 Task: Add a signature Christina Ramirez containing Best wishes for the new year, Christina Ramirez to email address softage.10@softage.net and add a label Flyers
Action: Mouse moved to (96, 114)
Screenshot: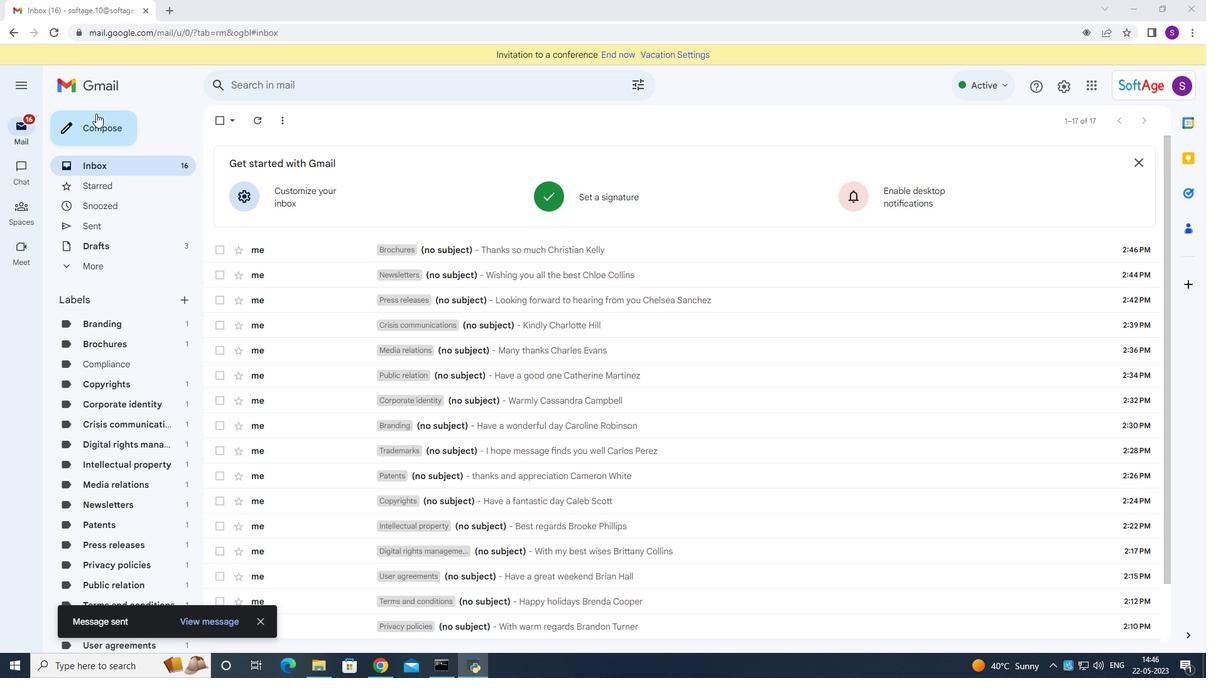 
Action: Mouse pressed left at (96, 114)
Screenshot: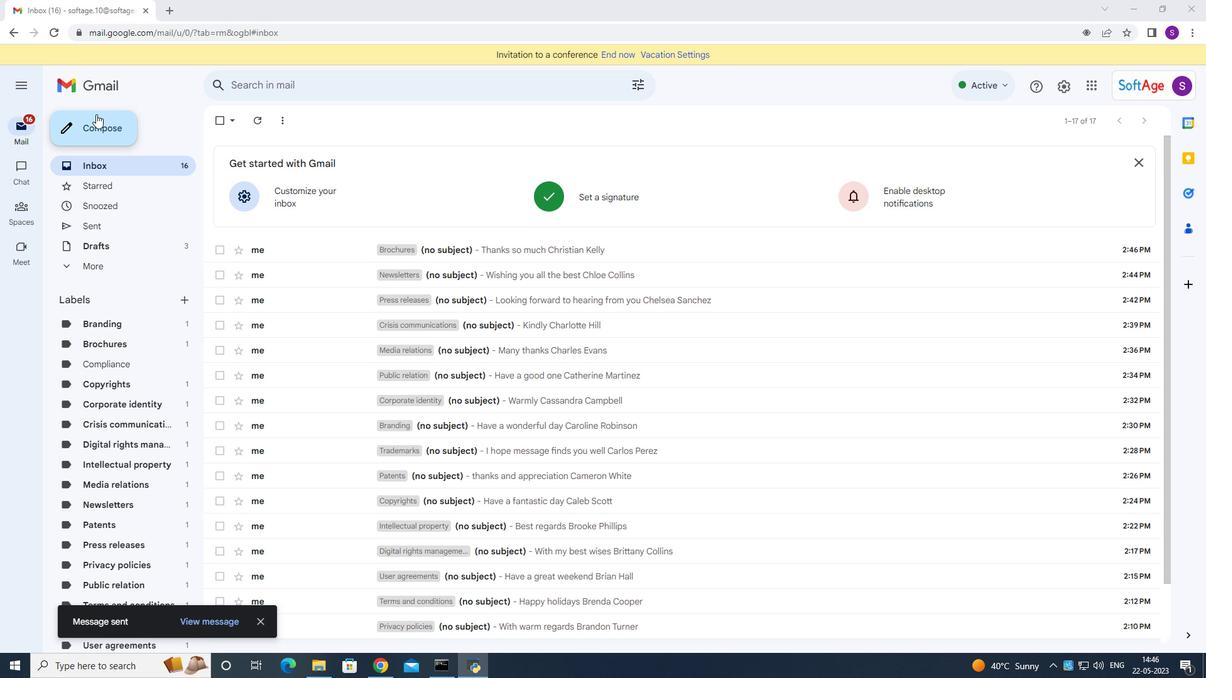 
Action: Mouse moved to (1013, 631)
Screenshot: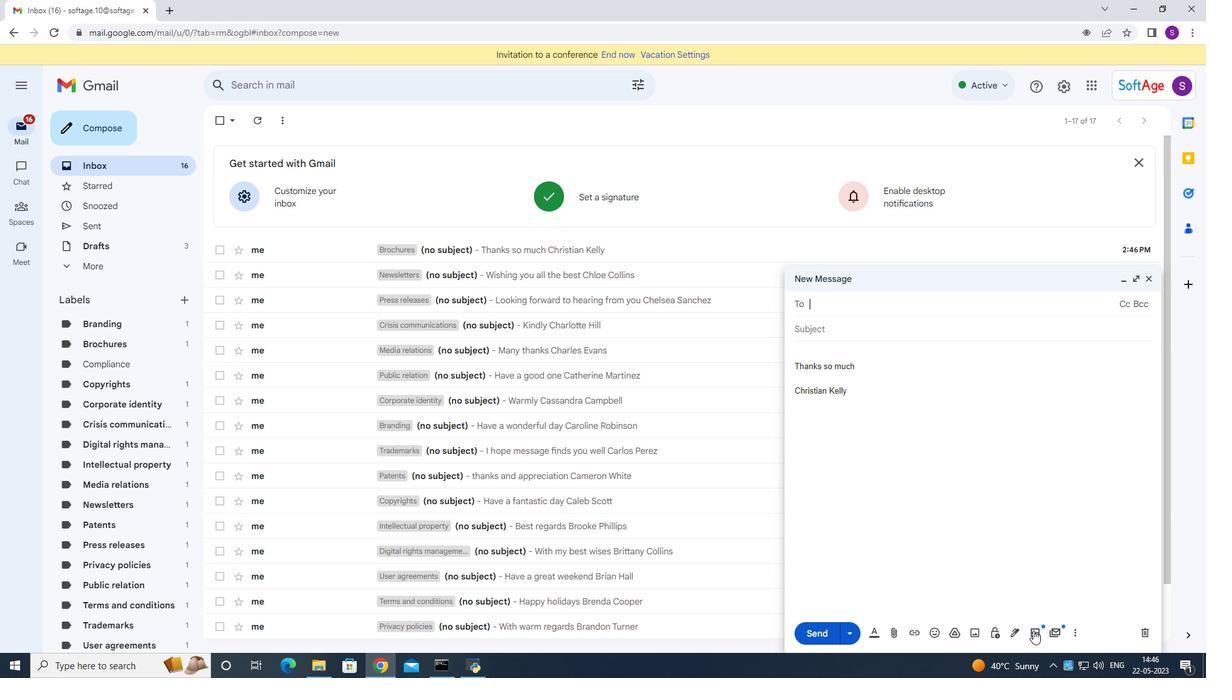 
Action: Mouse pressed left at (1013, 631)
Screenshot: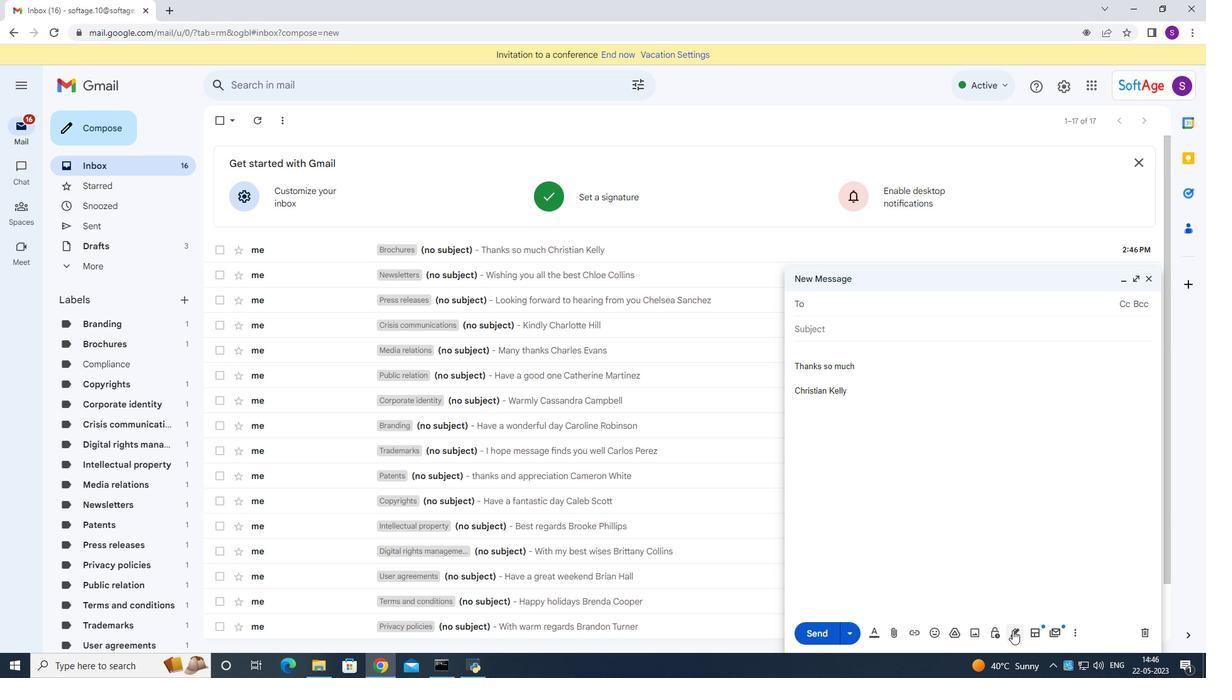 
Action: Mouse moved to (1041, 569)
Screenshot: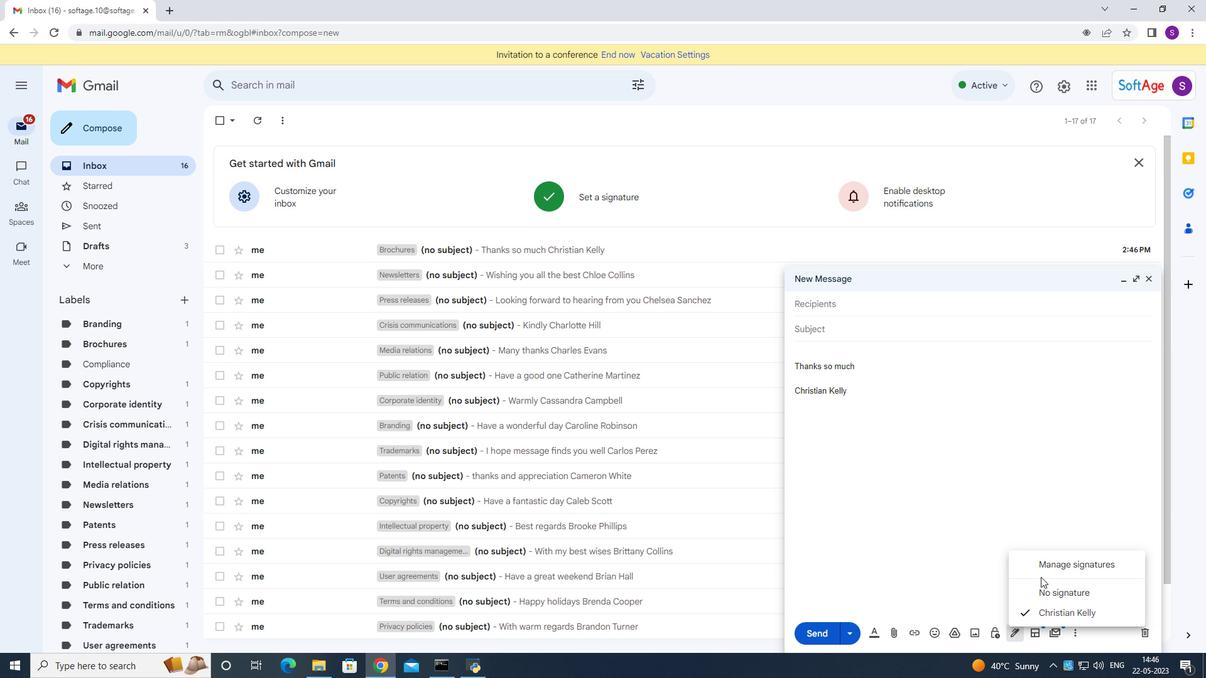 
Action: Mouse pressed left at (1041, 569)
Screenshot: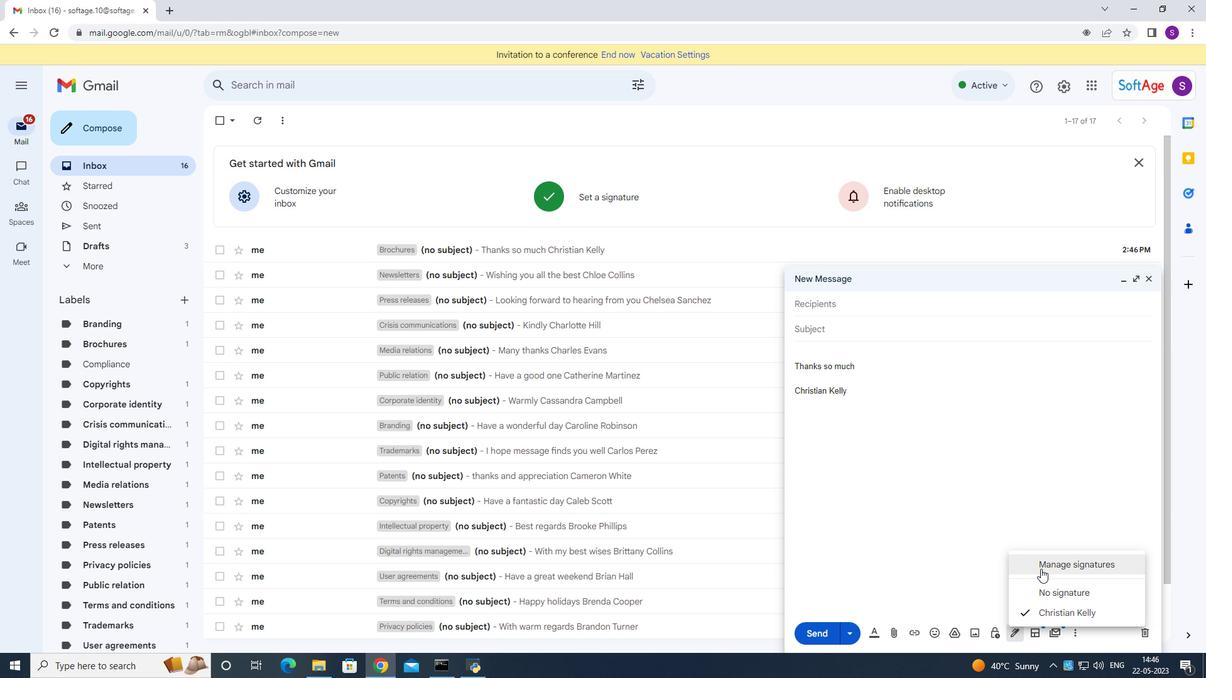 
Action: Mouse moved to (574, 388)
Screenshot: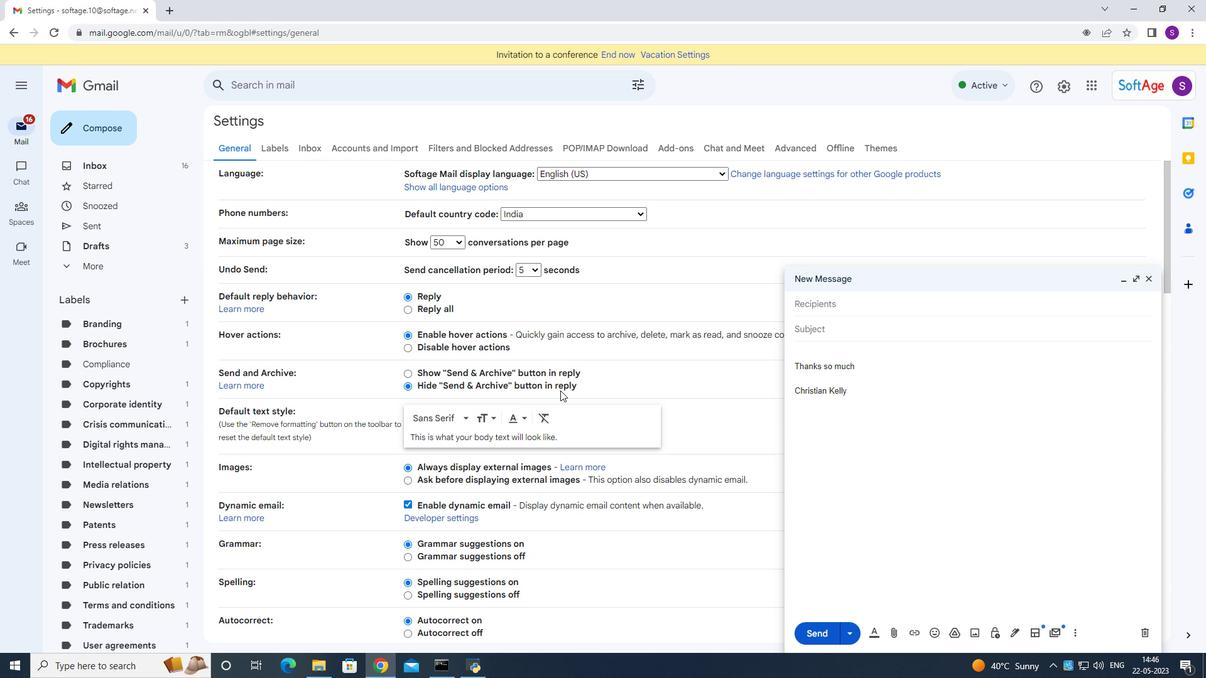 
Action: Mouse scrolled (574, 387) with delta (0, 0)
Screenshot: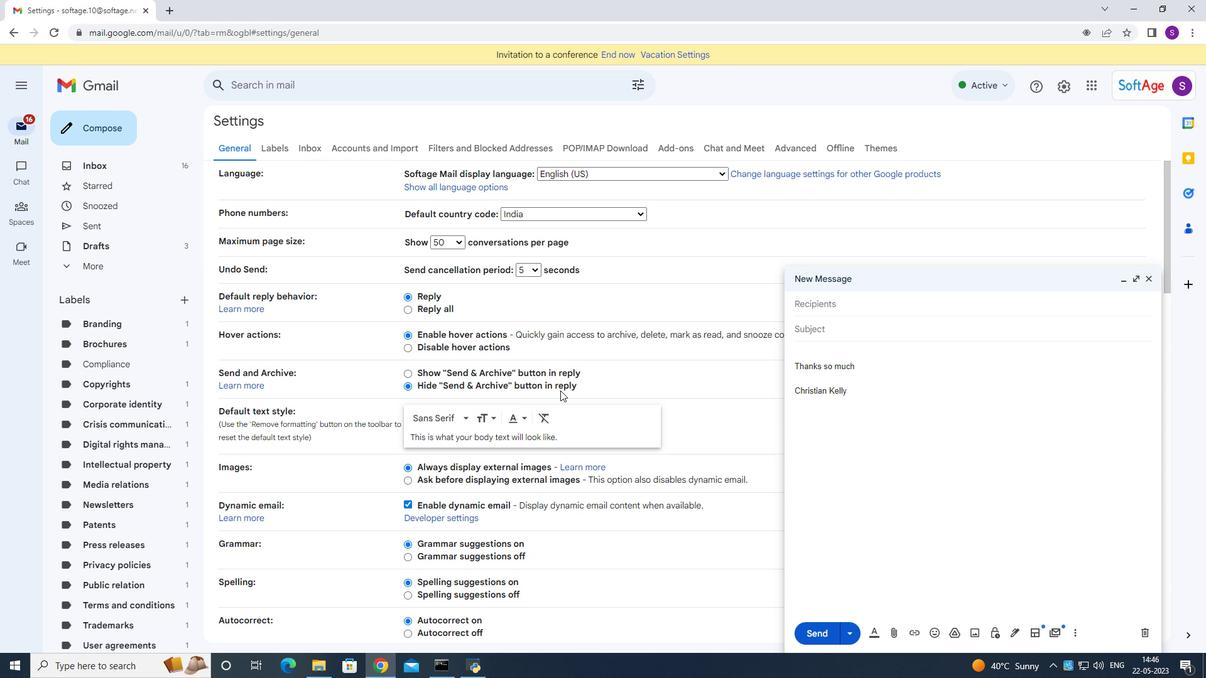 
Action: Mouse scrolled (574, 387) with delta (0, 0)
Screenshot: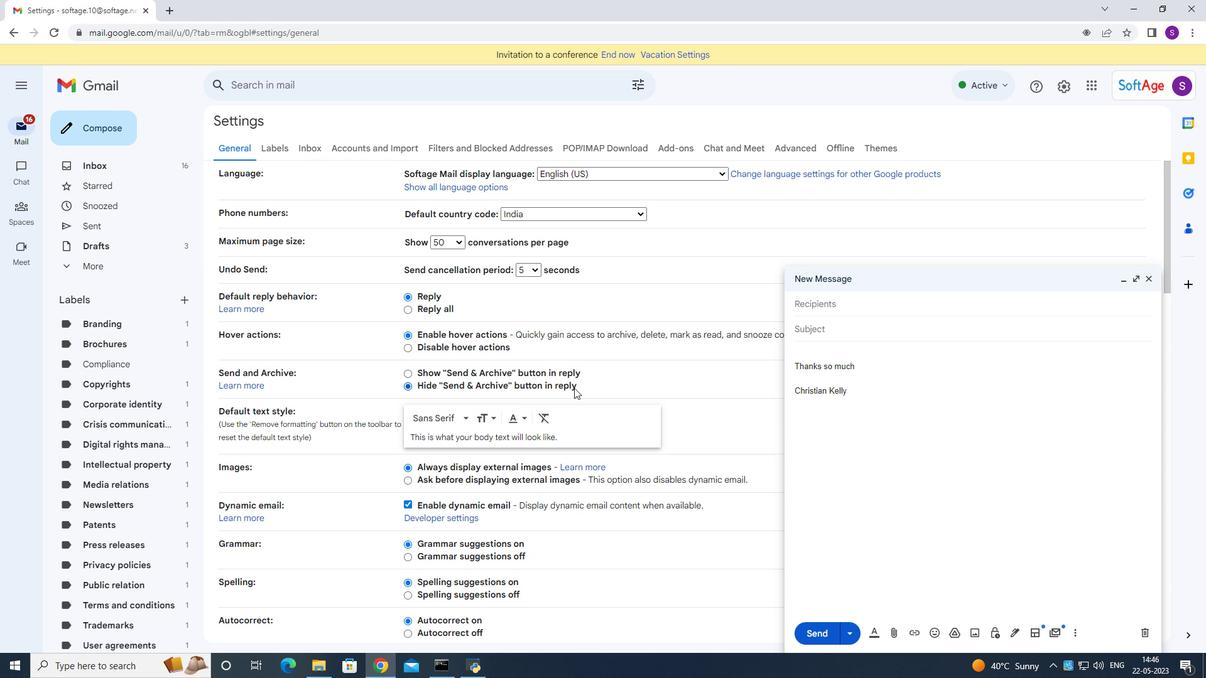 
Action: Mouse moved to (574, 388)
Screenshot: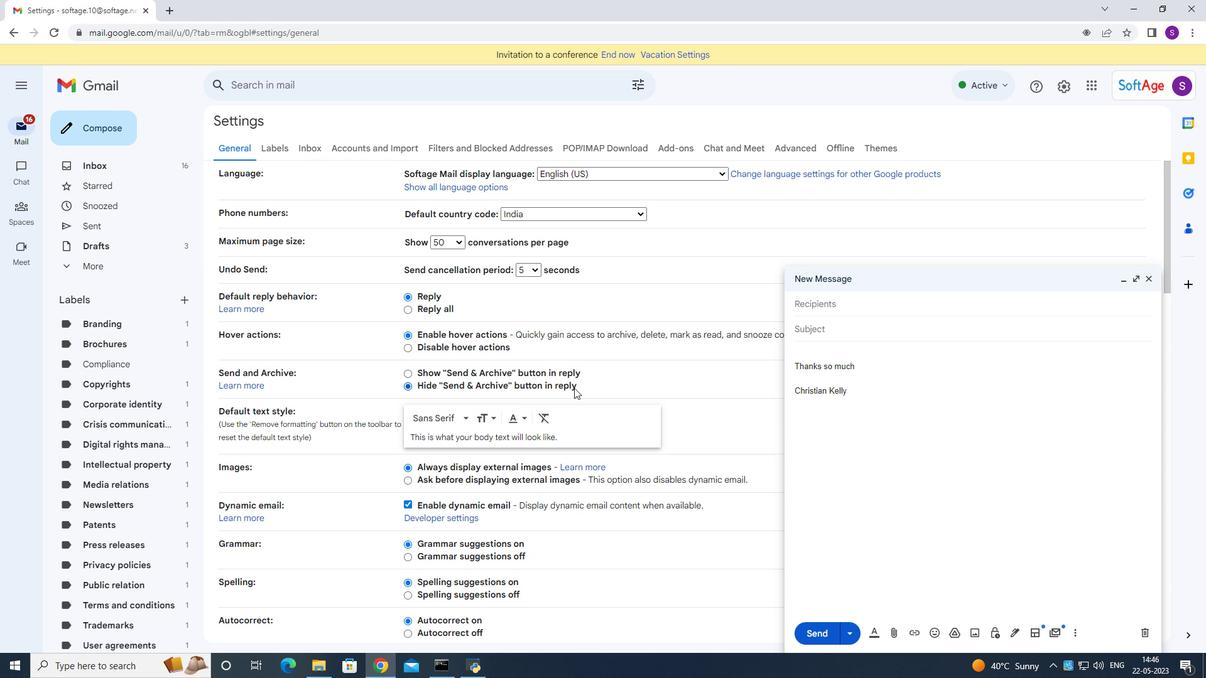 
Action: Mouse scrolled (574, 387) with delta (0, 0)
Screenshot: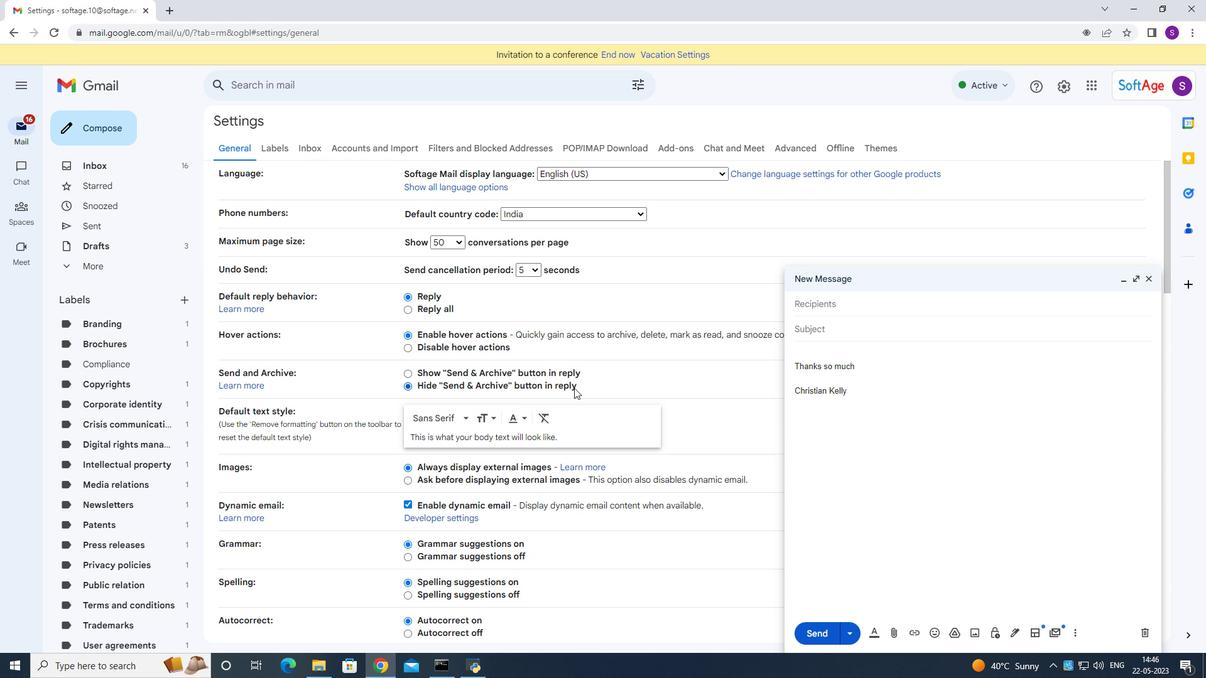 
Action: Mouse moved to (574, 388)
Screenshot: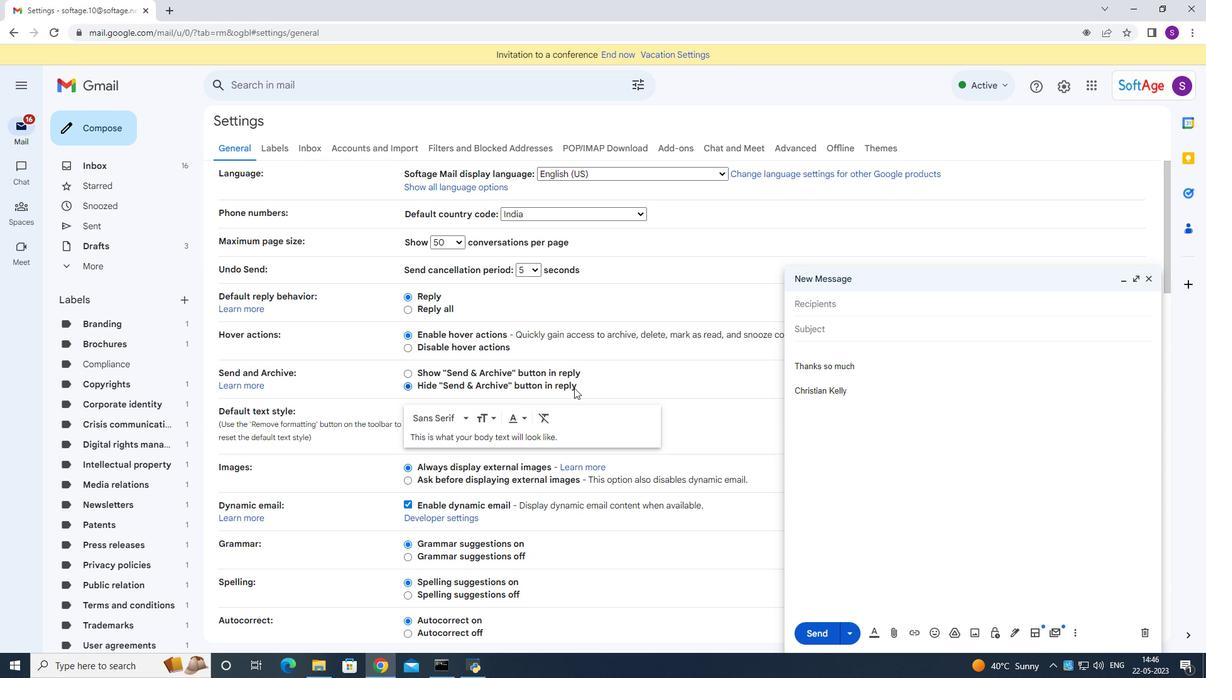 
Action: Mouse scrolled (574, 387) with delta (0, 0)
Screenshot: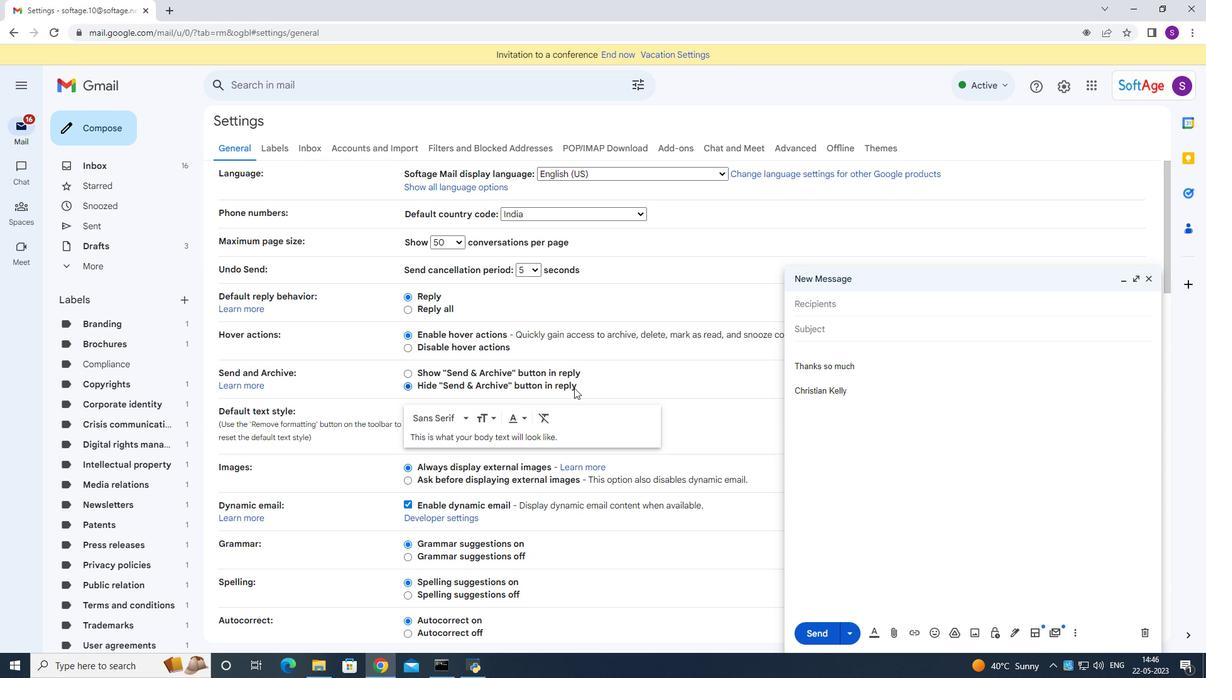 
Action: Mouse scrolled (574, 387) with delta (0, 0)
Screenshot: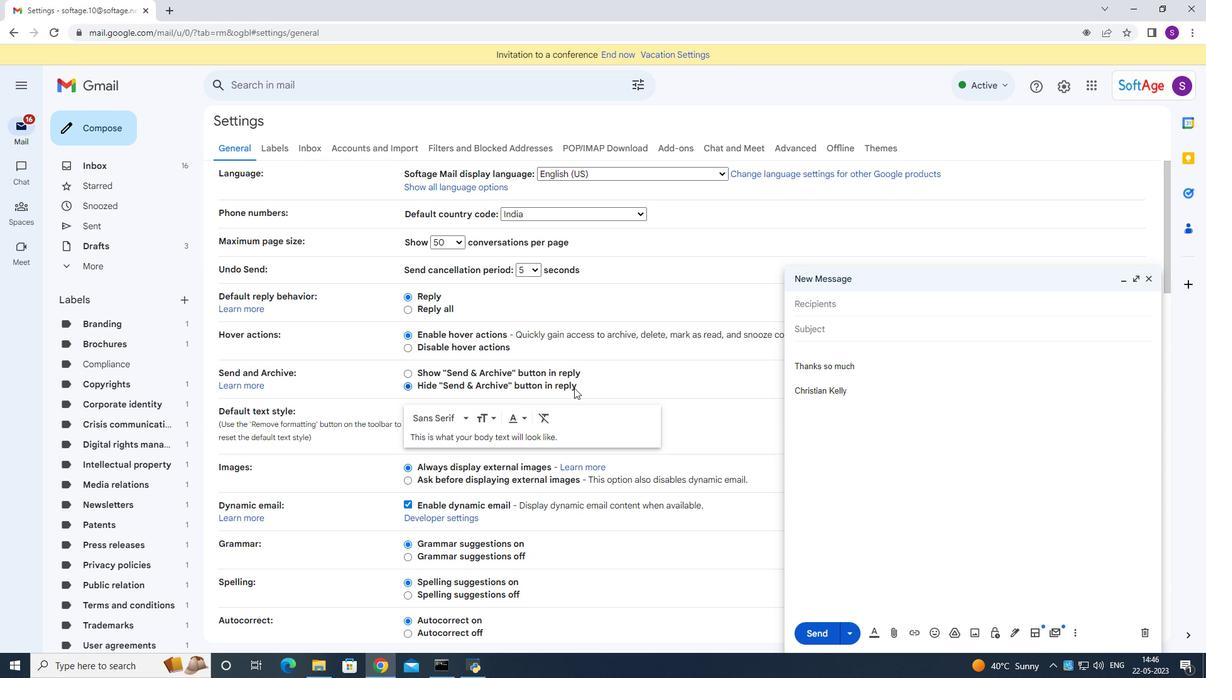 
Action: Mouse scrolled (574, 387) with delta (0, 0)
Screenshot: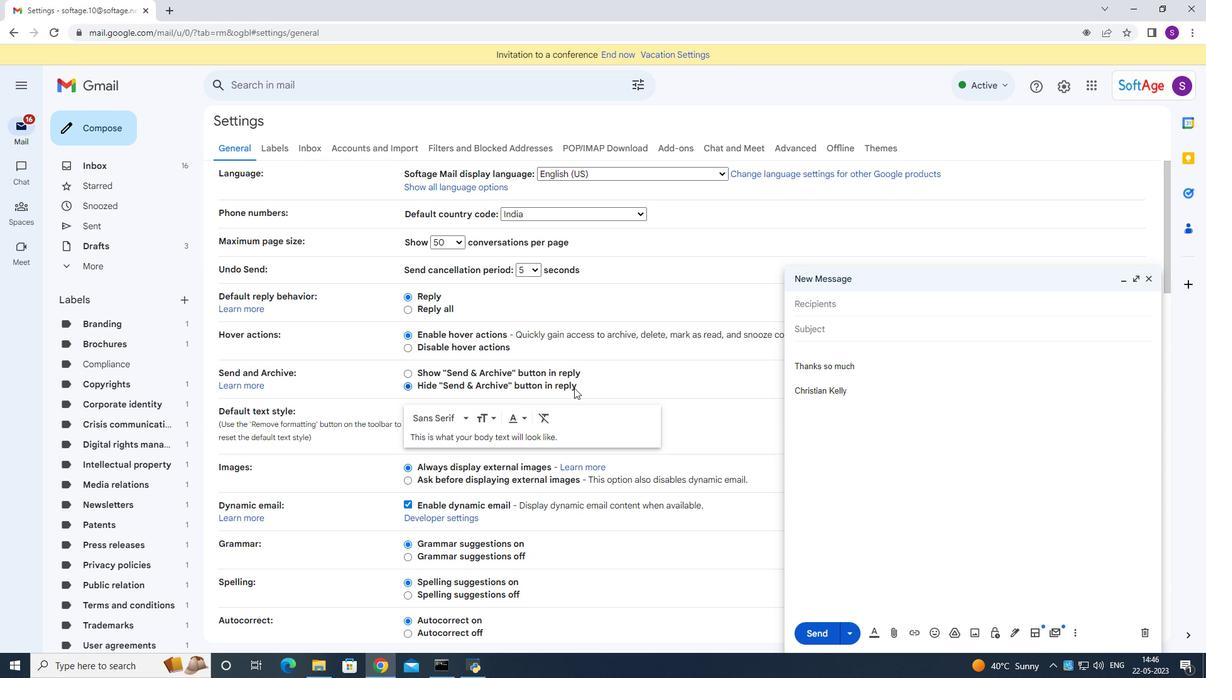 
Action: Mouse scrolled (574, 387) with delta (0, 0)
Screenshot: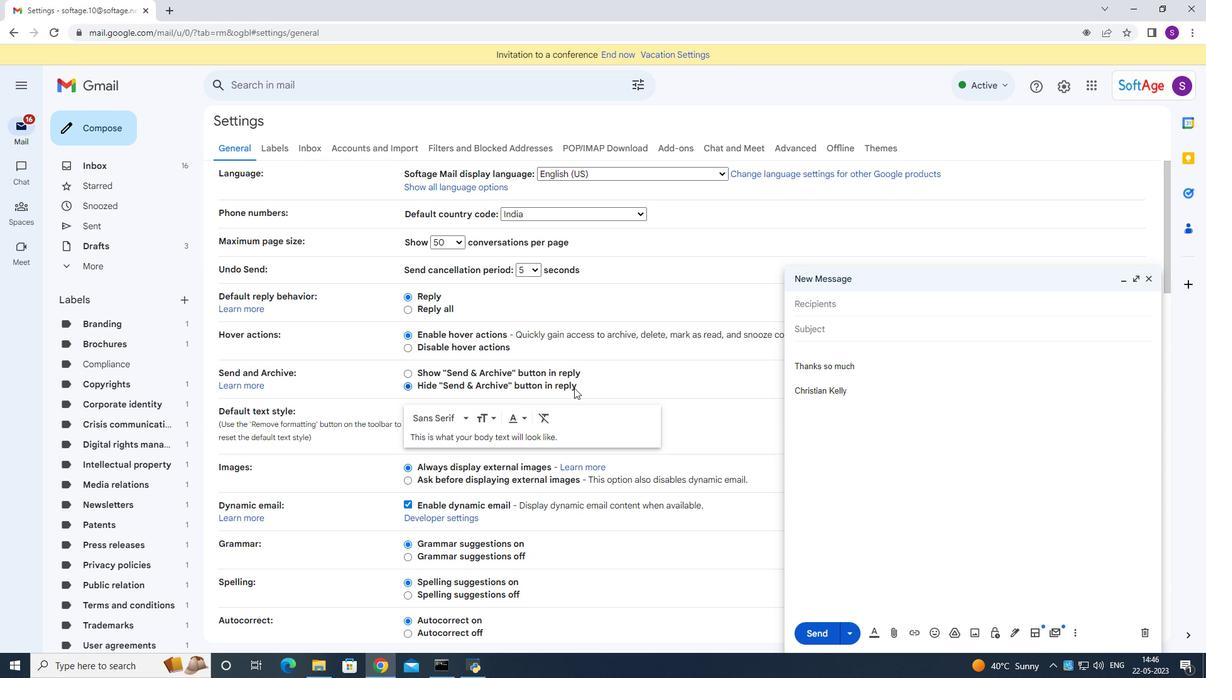 
Action: Mouse moved to (575, 393)
Screenshot: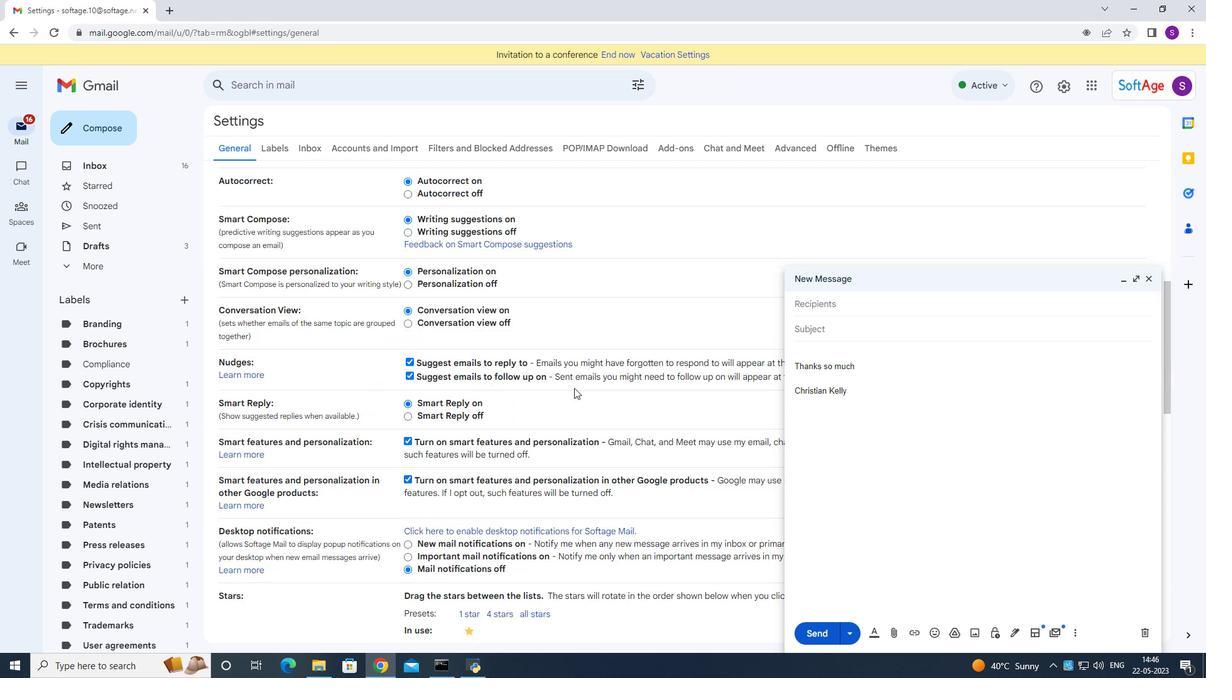 
Action: Mouse scrolled (575, 392) with delta (0, 0)
Screenshot: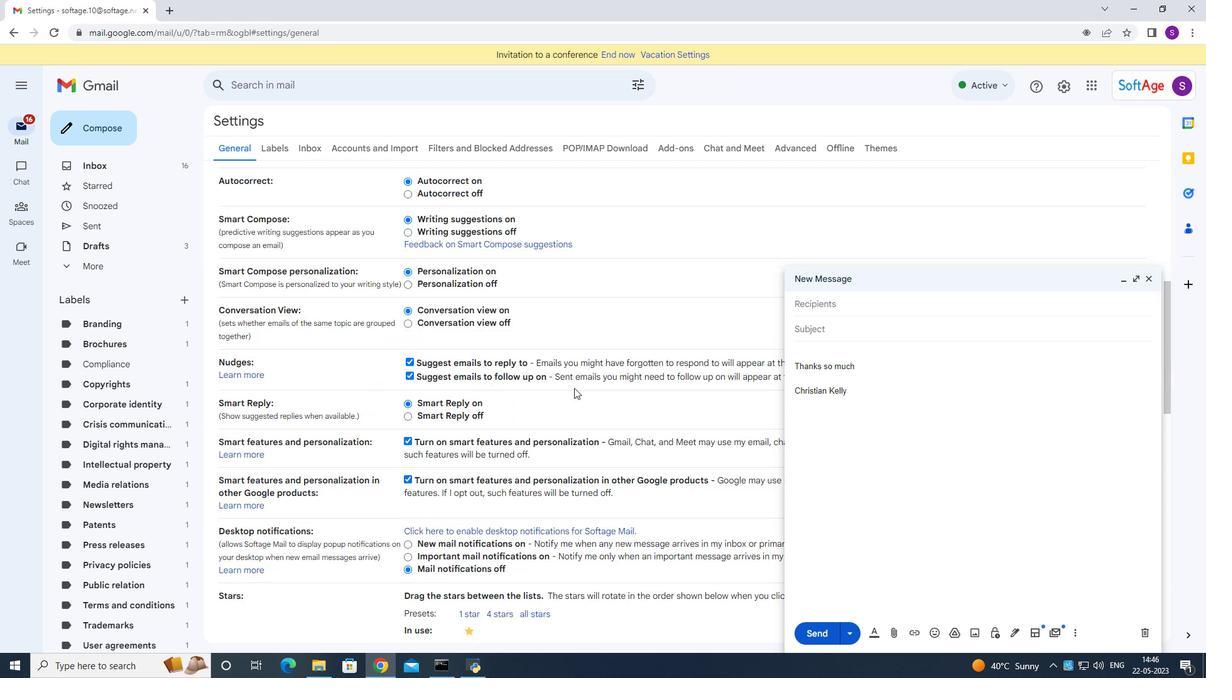 
Action: Mouse moved to (575, 395)
Screenshot: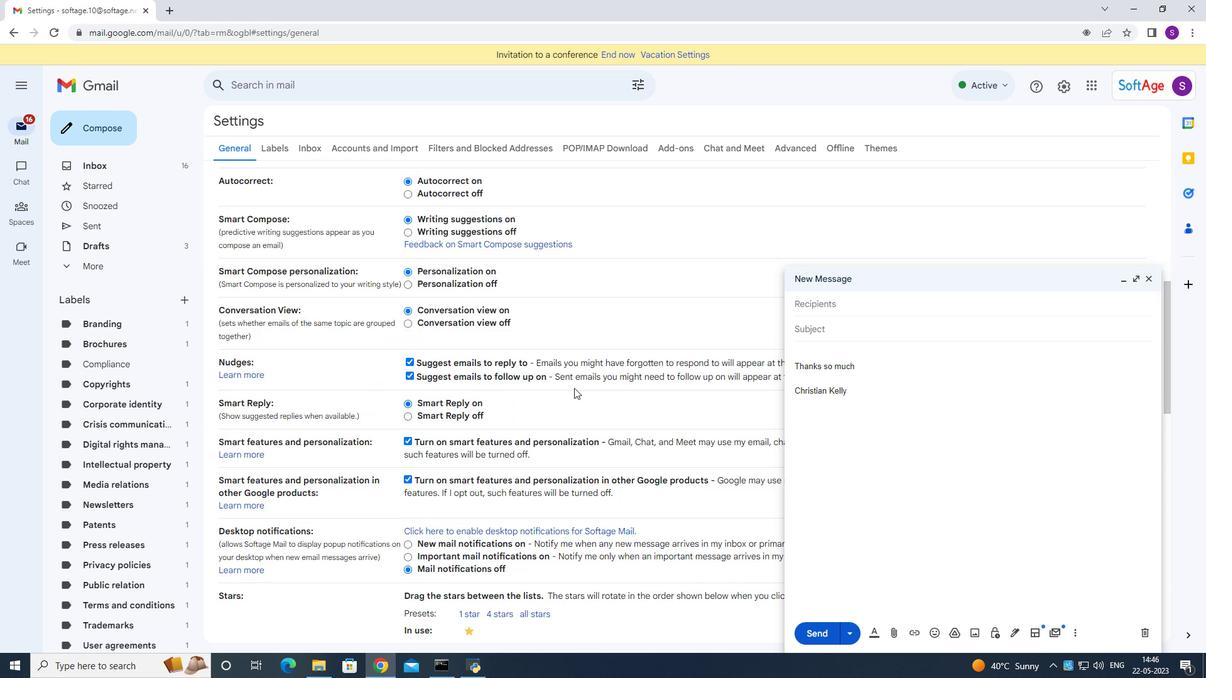 
Action: Mouse scrolled (575, 394) with delta (0, 0)
Screenshot: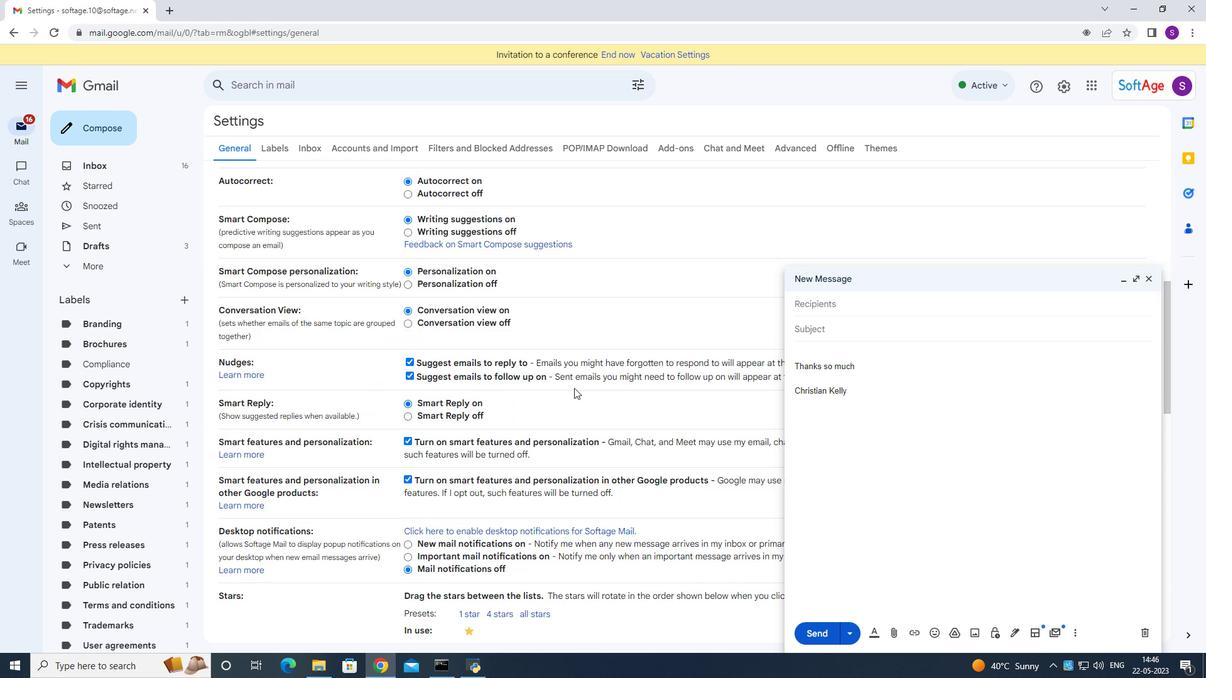 
Action: Mouse scrolled (575, 394) with delta (0, 0)
Screenshot: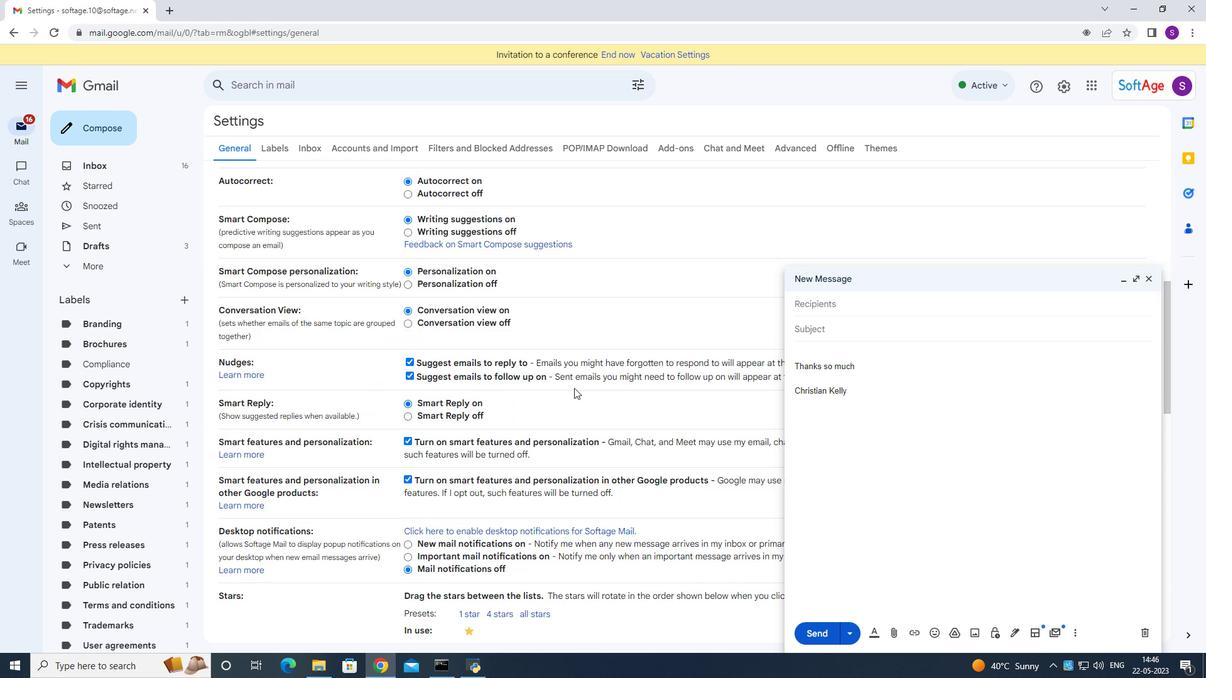 
Action: Mouse scrolled (575, 394) with delta (0, 0)
Screenshot: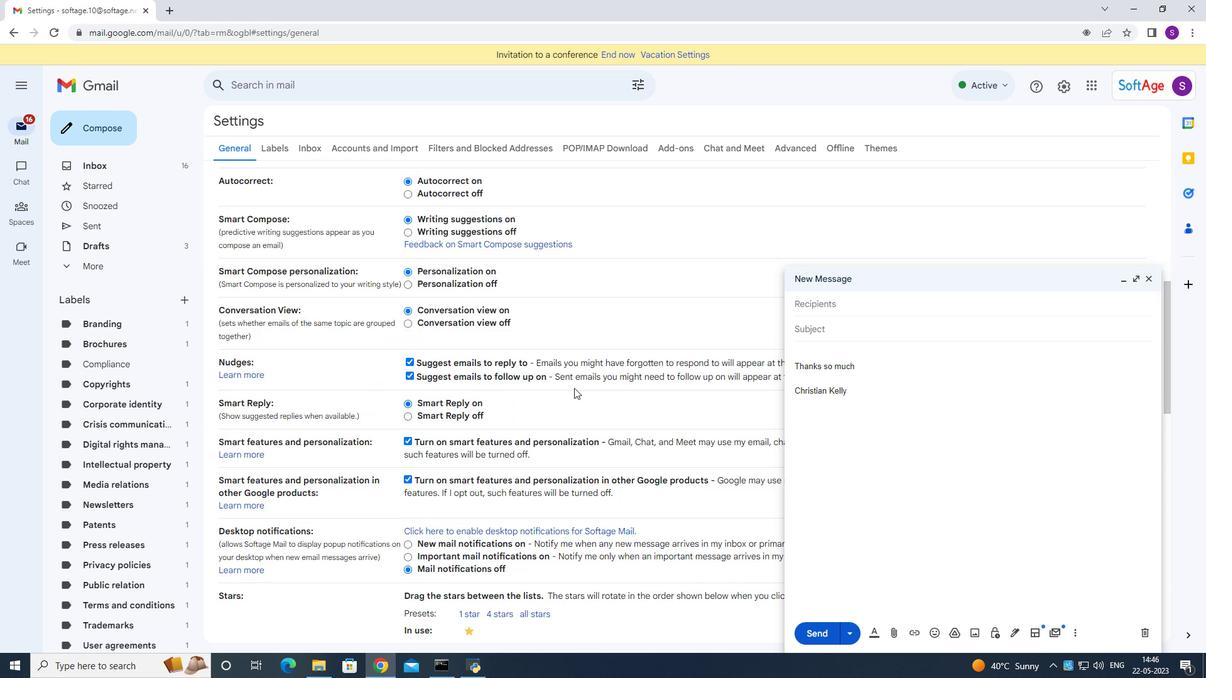
Action: Mouse scrolled (575, 394) with delta (0, 0)
Screenshot: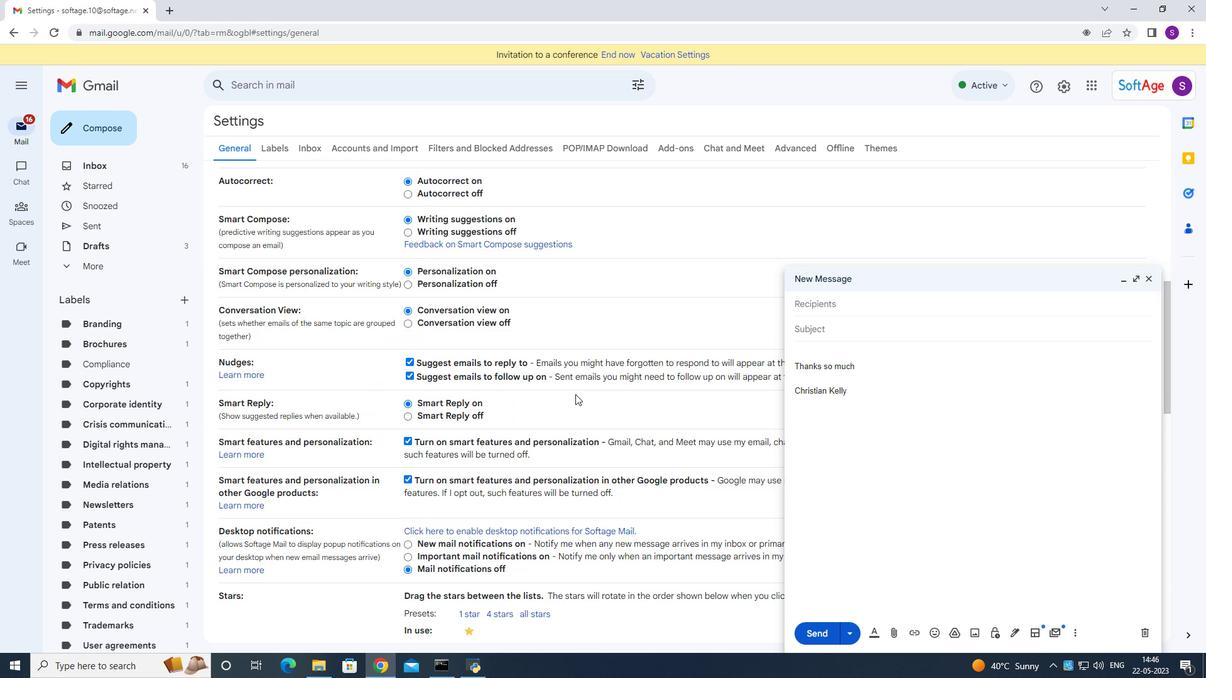 
Action: Mouse moved to (576, 399)
Screenshot: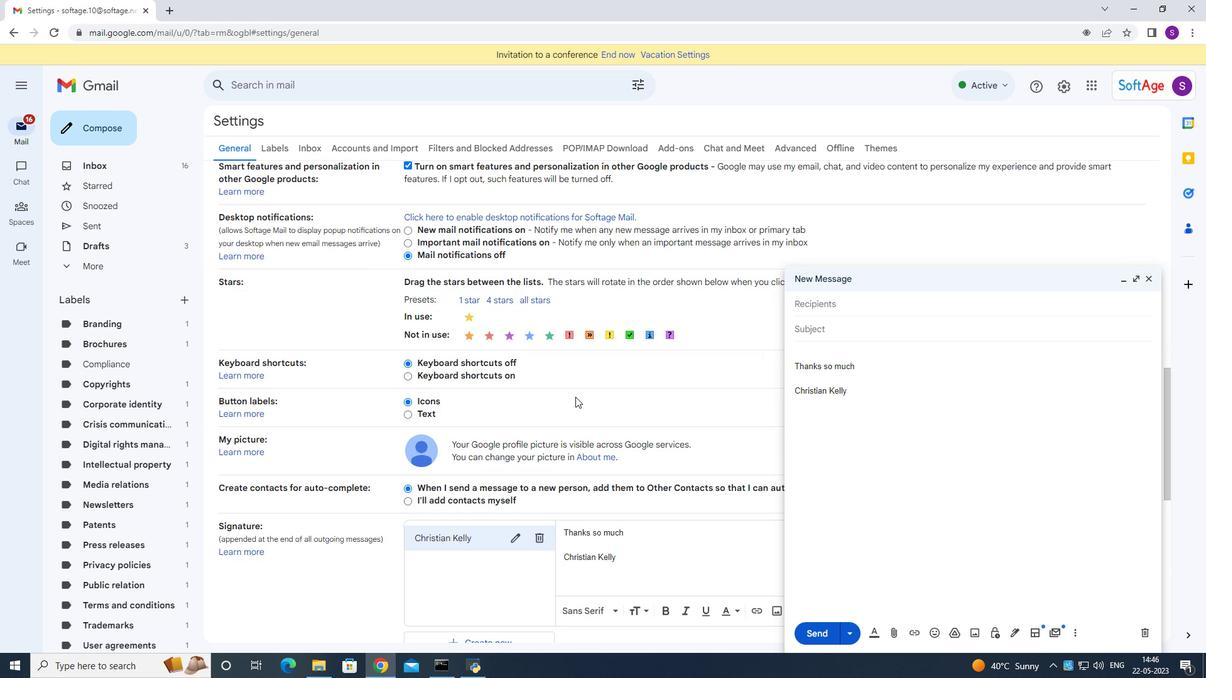
Action: Mouse scrolled (576, 398) with delta (0, 0)
Screenshot: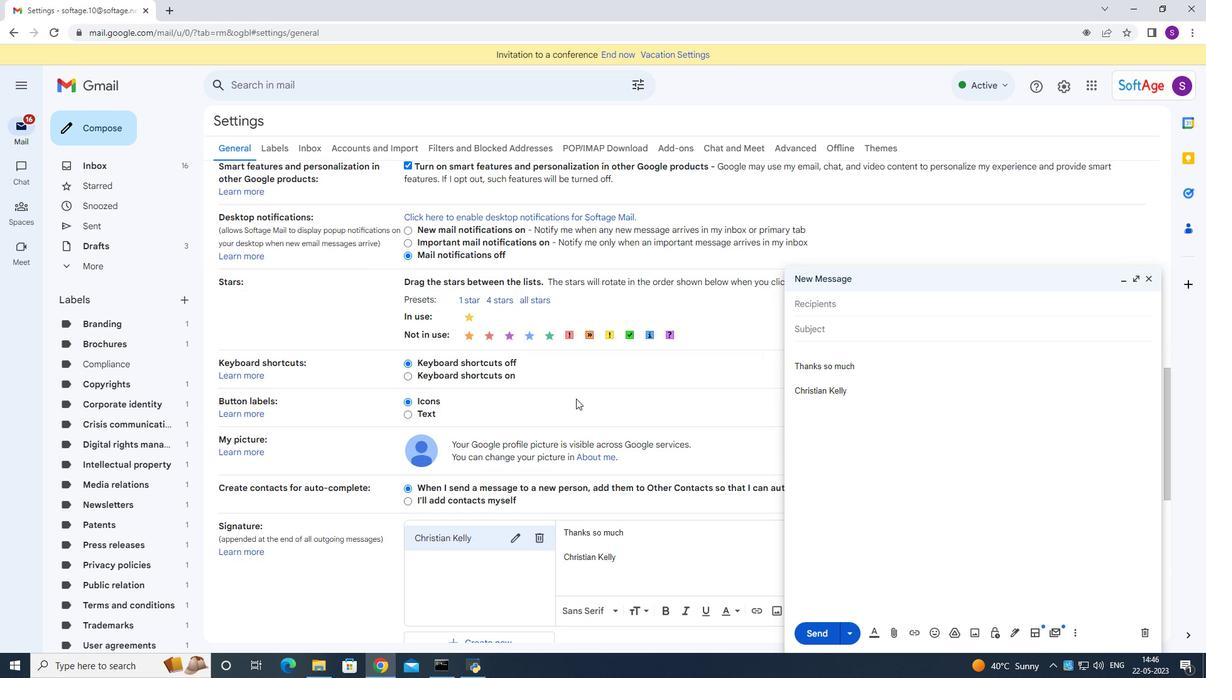 
Action: Mouse scrolled (576, 398) with delta (0, 0)
Screenshot: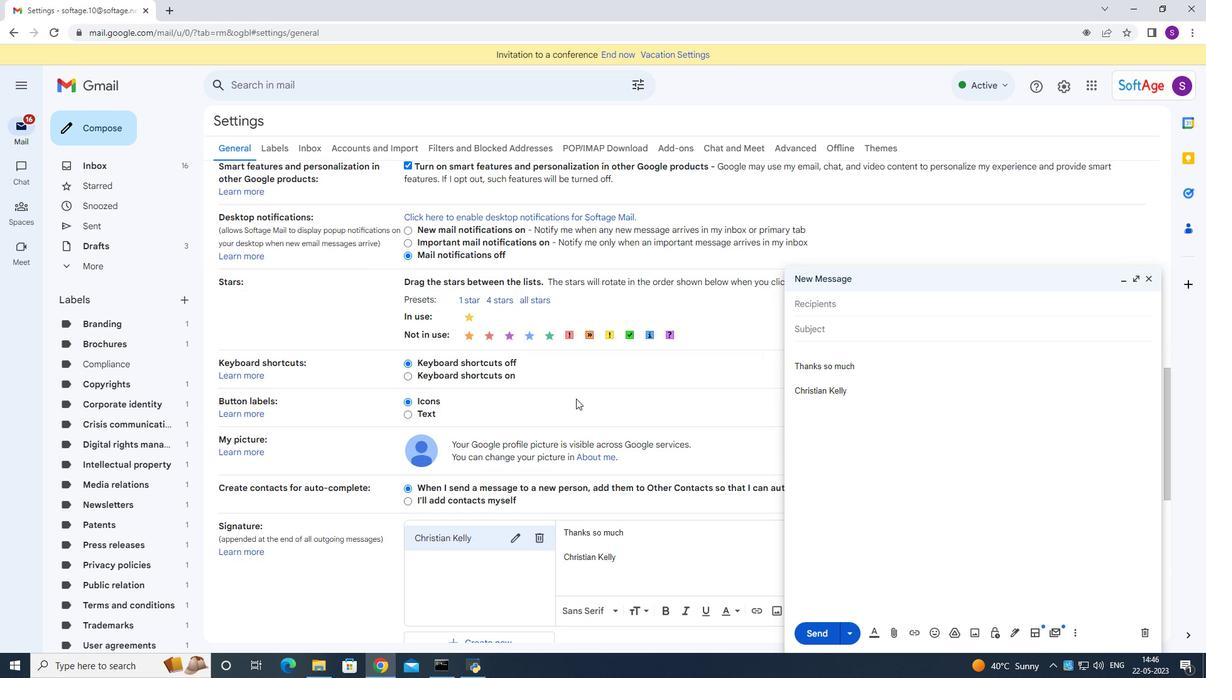 
Action: Mouse scrolled (576, 398) with delta (0, 0)
Screenshot: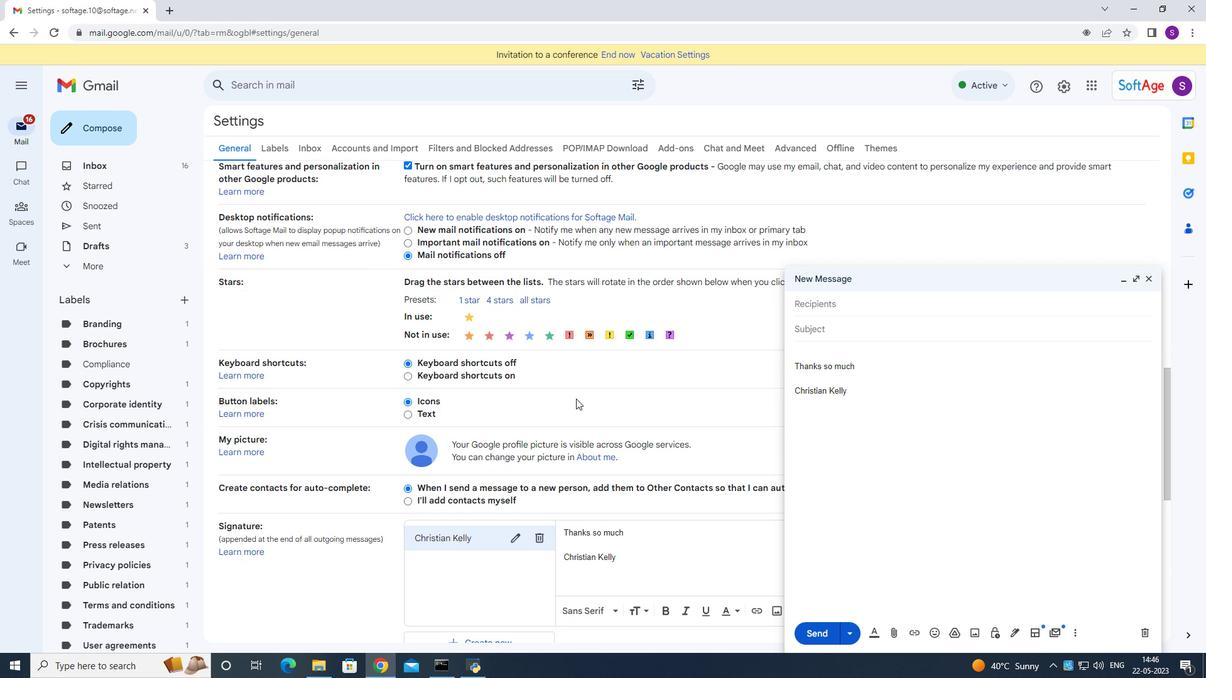 
Action: Mouse moved to (517, 348)
Screenshot: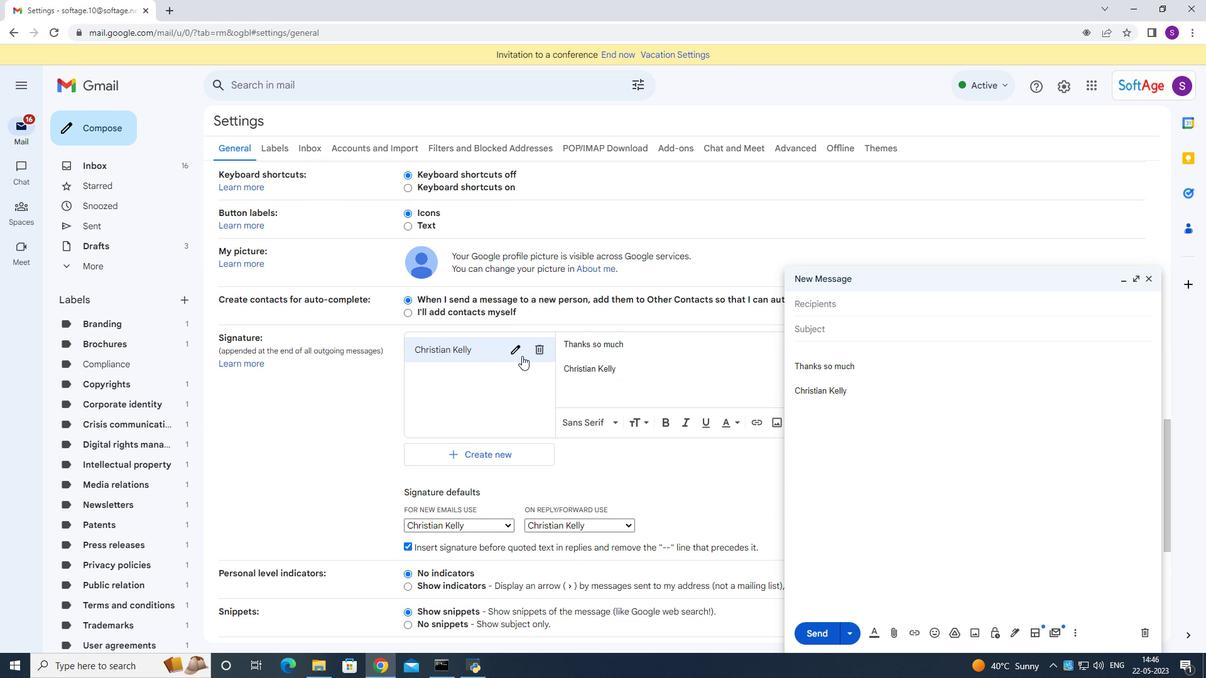 
Action: Mouse pressed left at (517, 348)
Screenshot: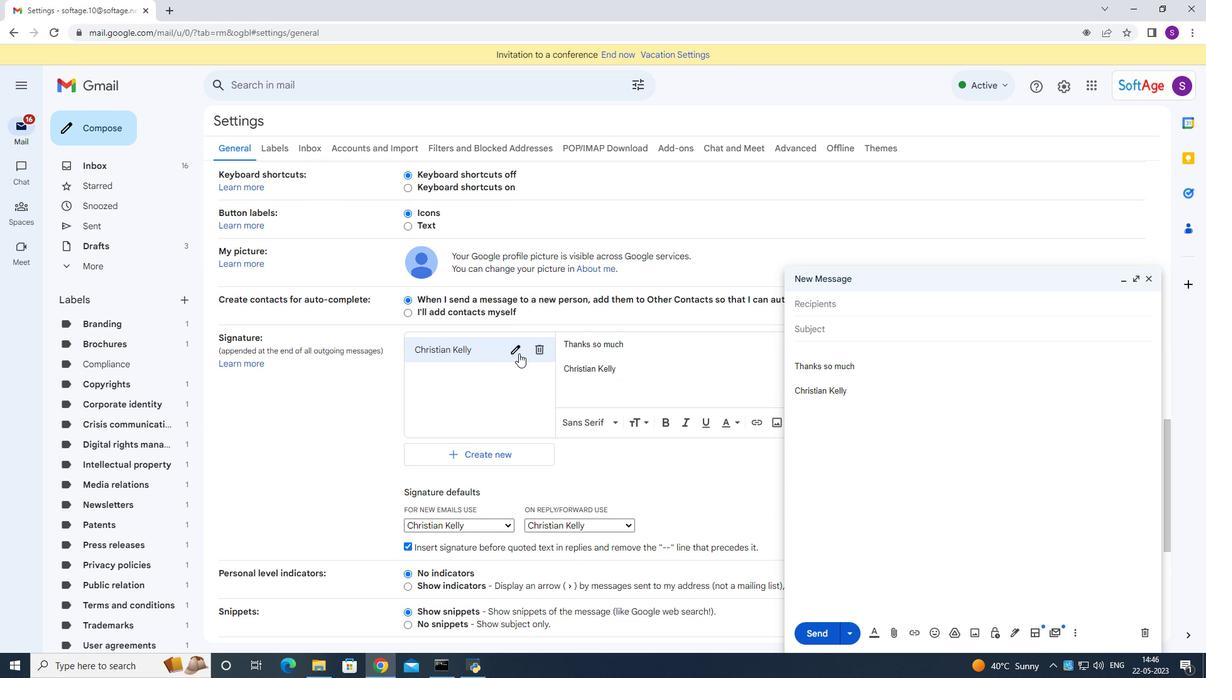 
Action: Mouse moved to (517, 348)
Screenshot: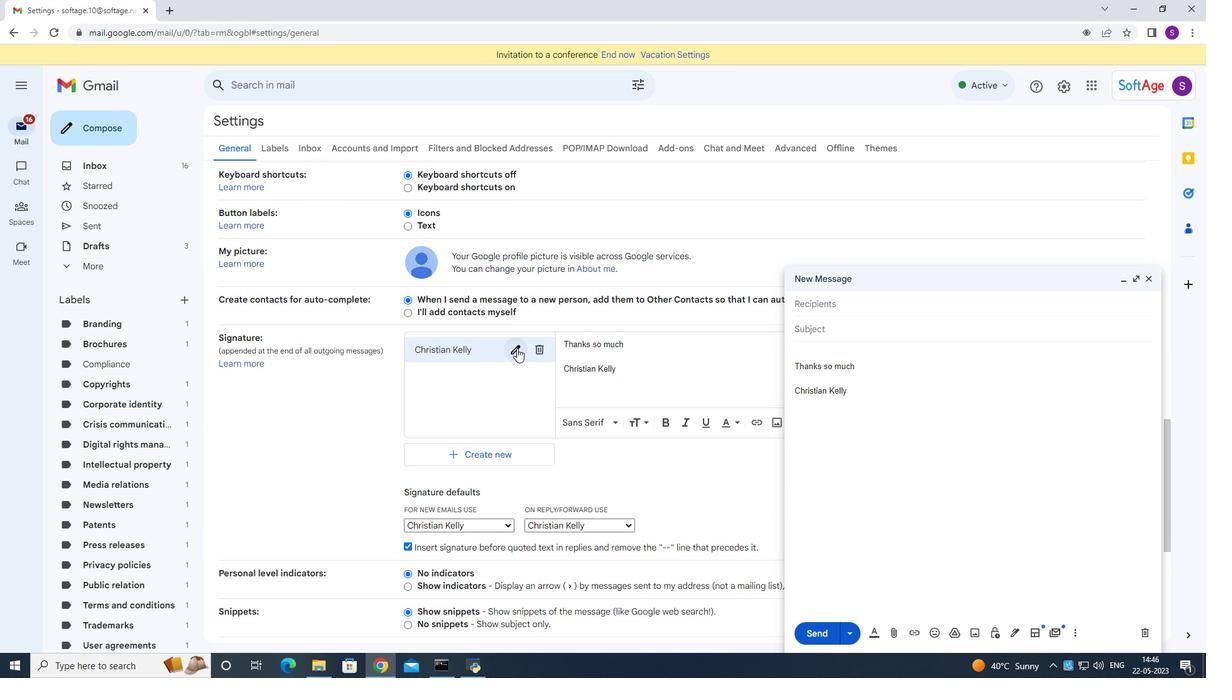 
Action: Key pressed ctrl+A<Key.backspace><Key.shift><Key.shift><Key.shift><Key.shift><Key.shift><Key.shift><Key.shift><Key.shift><Key.shift><Key.shift><Key.shift><Key.shift><Key.shift><Key.shift><Key.shift><Key.shift><Key.shift><Key.shift><Key.shift><Key.shift>Christina<Key.space><Key.shift>E<Key.shift><Key.backspace><Key.shift><Key.shift>Ramirez<Key.space>
Screenshot: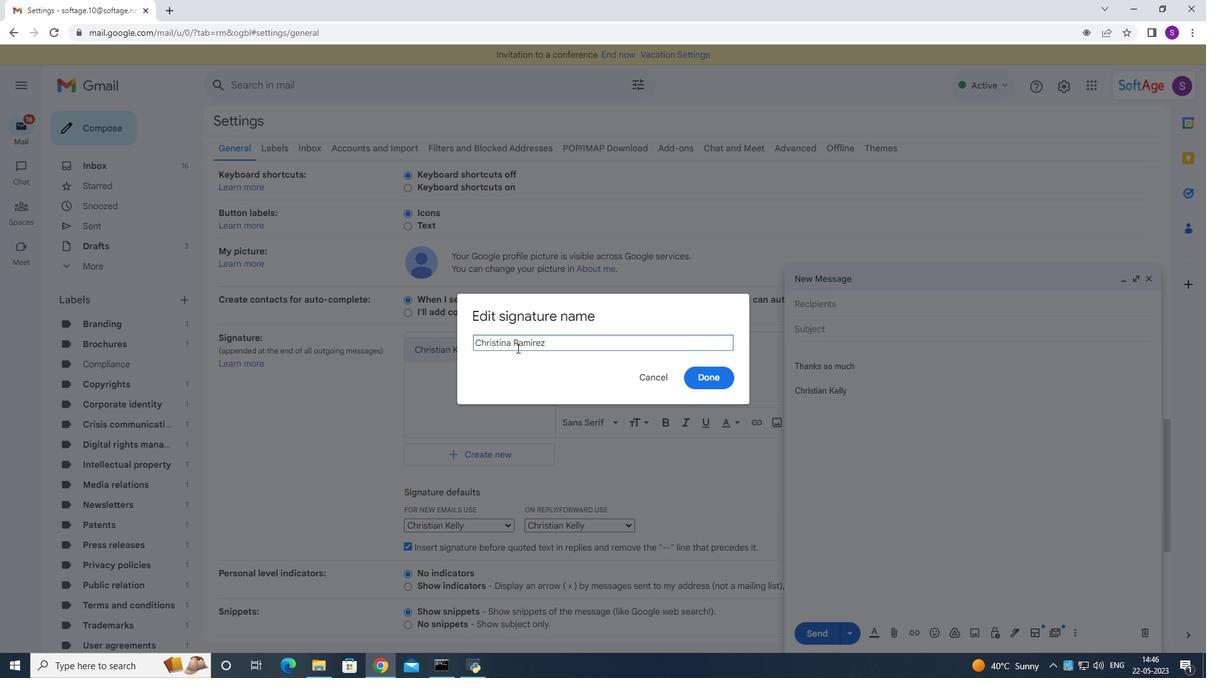 
Action: Mouse moved to (692, 372)
Screenshot: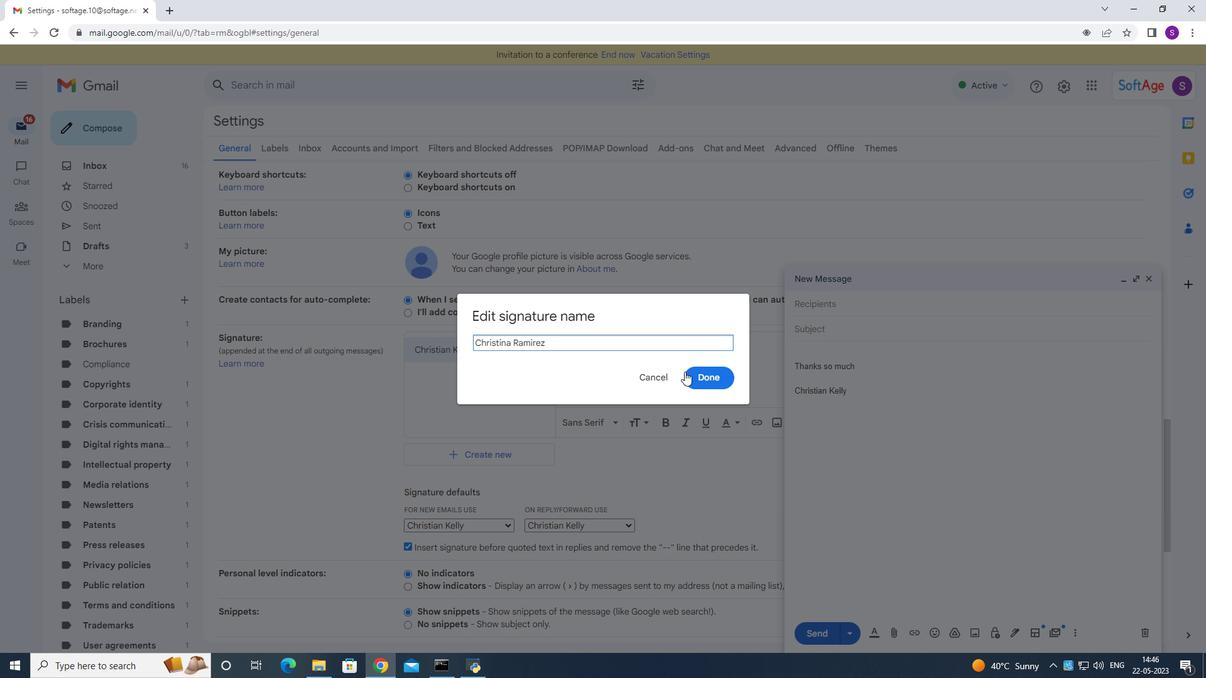 
Action: Mouse pressed left at (692, 372)
Screenshot: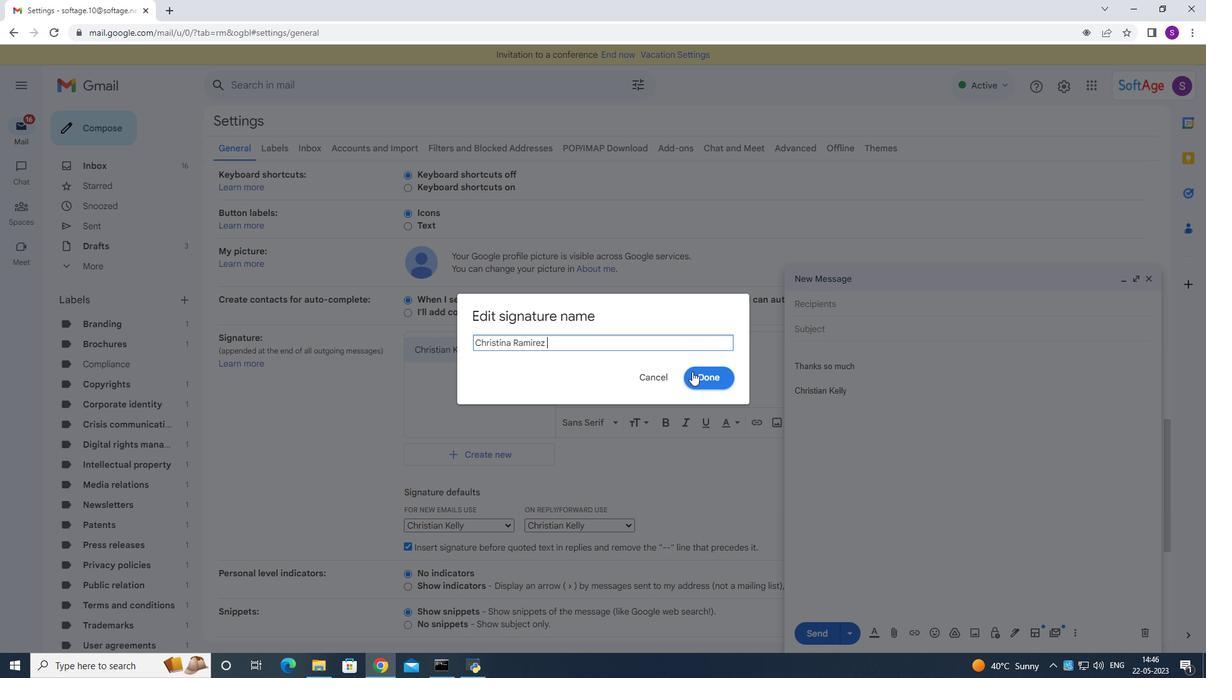 
Action: Mouse moved to (685, 371)
Screenshot: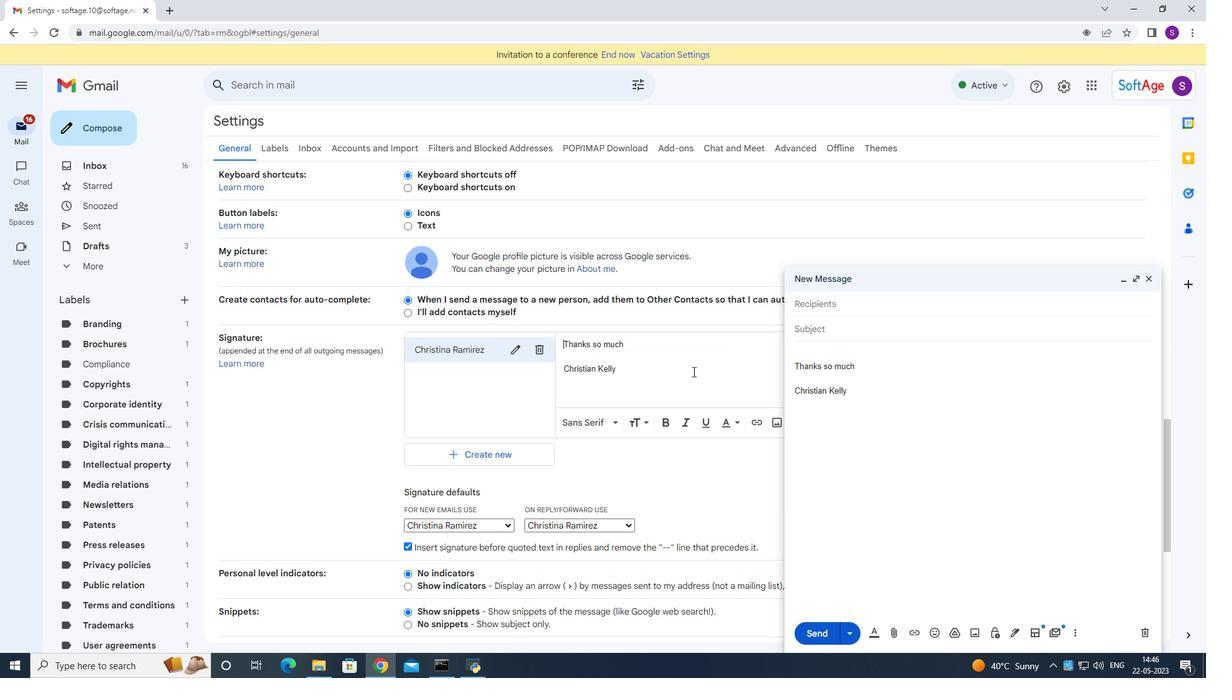 
Action: Mouse pressed left at (685, 371)
Screenshot: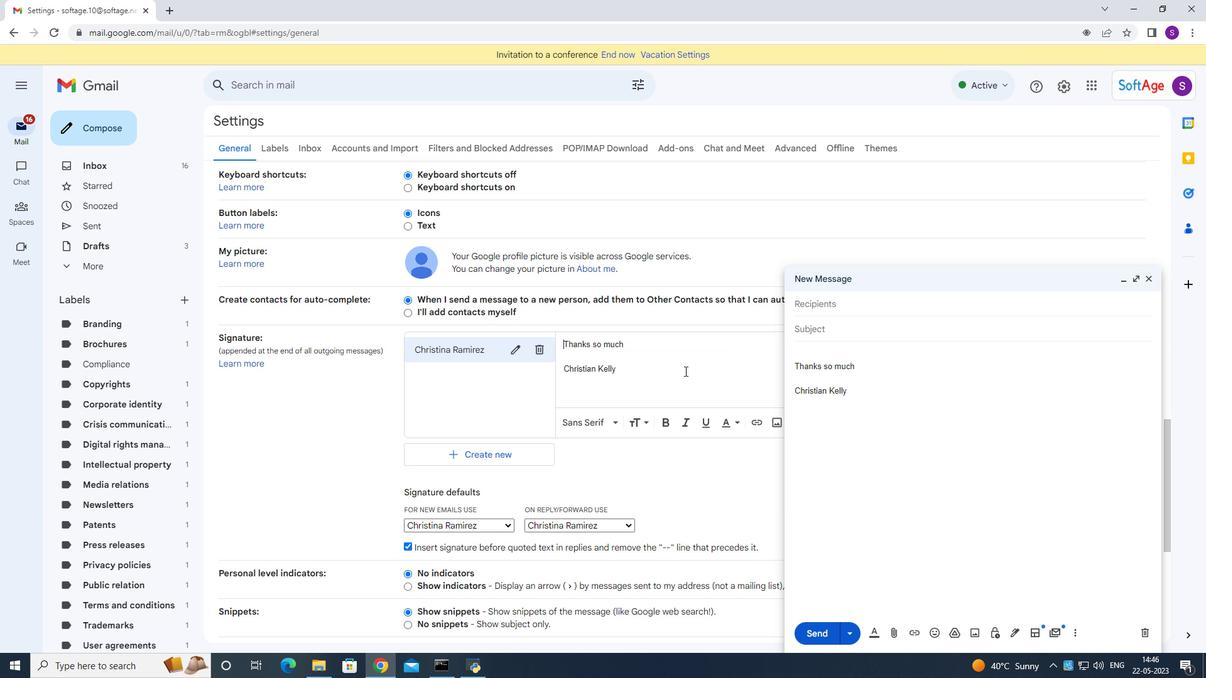
Action: Key pressed ctrl+A<Key.backspace><Key.shift><Key.shift><Key.shift><Key.shift><Key.shift><Key.shift><Key.shift><Key.shift><Key.shift><Key.shift><Key.shift><Key.shift><Key.shift><Key.shift><Key.shift><Key.shift><Key.shift><Key.shift><Key.shift><Key.shift><Key.shift><Key.shift><Key.shift><Key.shift><Key.shift><Key.shift><Key.shift><Key.shift>Best<Key.space>wishes<Key.space>for<Key.space>the<Key.space>new<Key.space>year<Key.space>
Screenshot: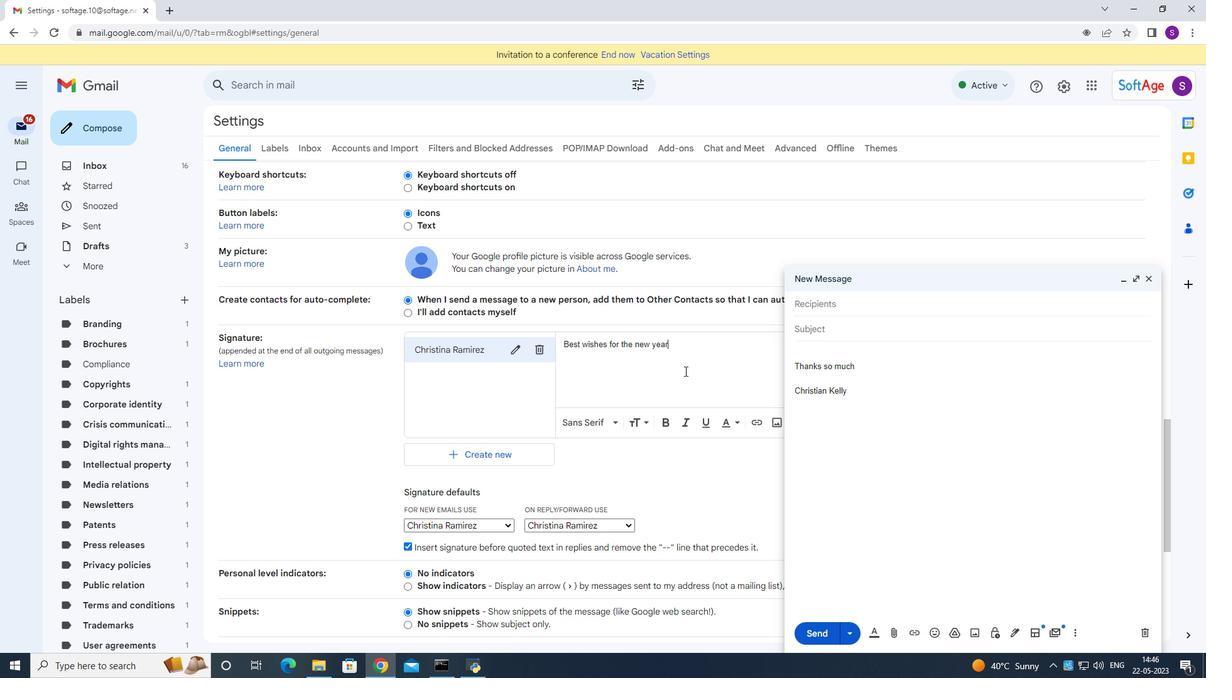 
Action: Mouse moved to (639, 354)
Screenshot: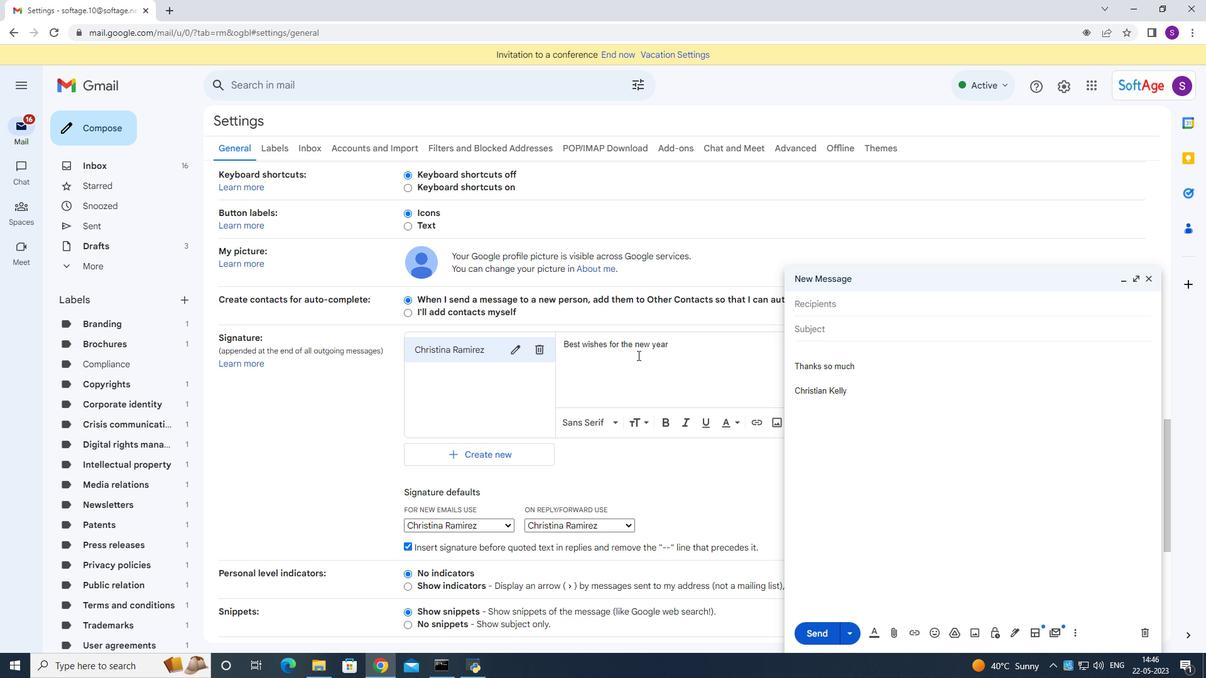 
Action: Key pressed <Key.enter><Key.enter><Key.shift><Key.shift><Key.shift><Key.shift><Key.shift><Key.shift><Key.shift>Ch
Screenshot: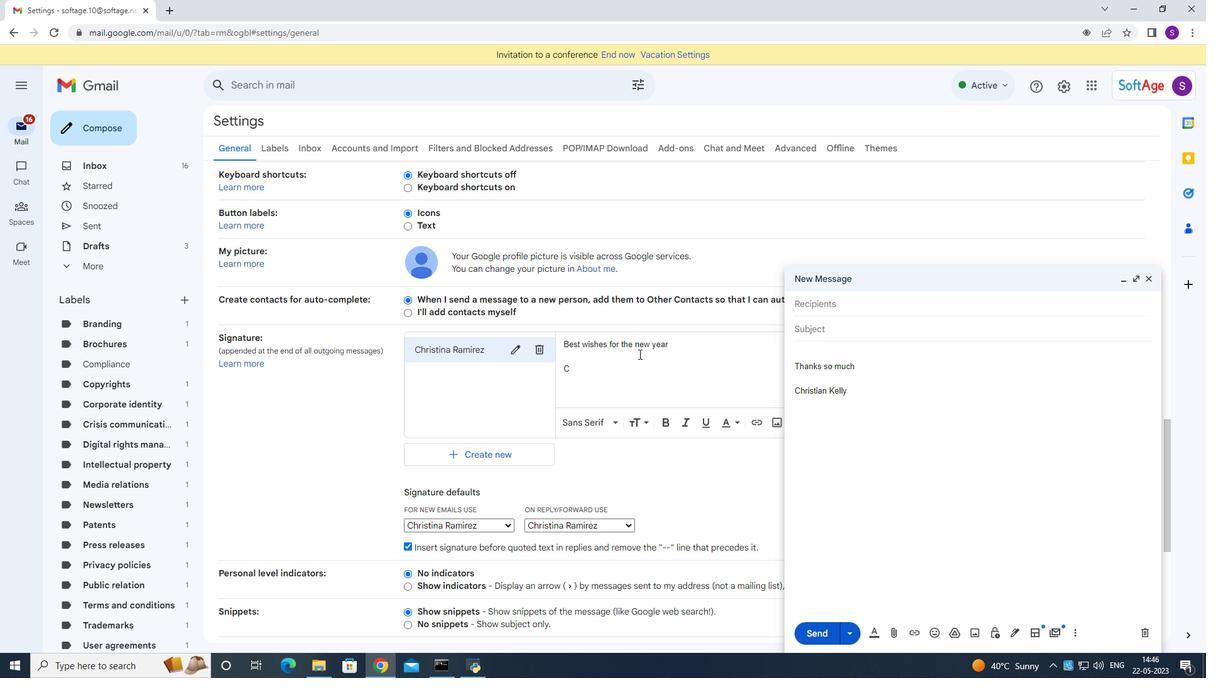 
Action: Mouse moved to (639, 354)
Screenshot: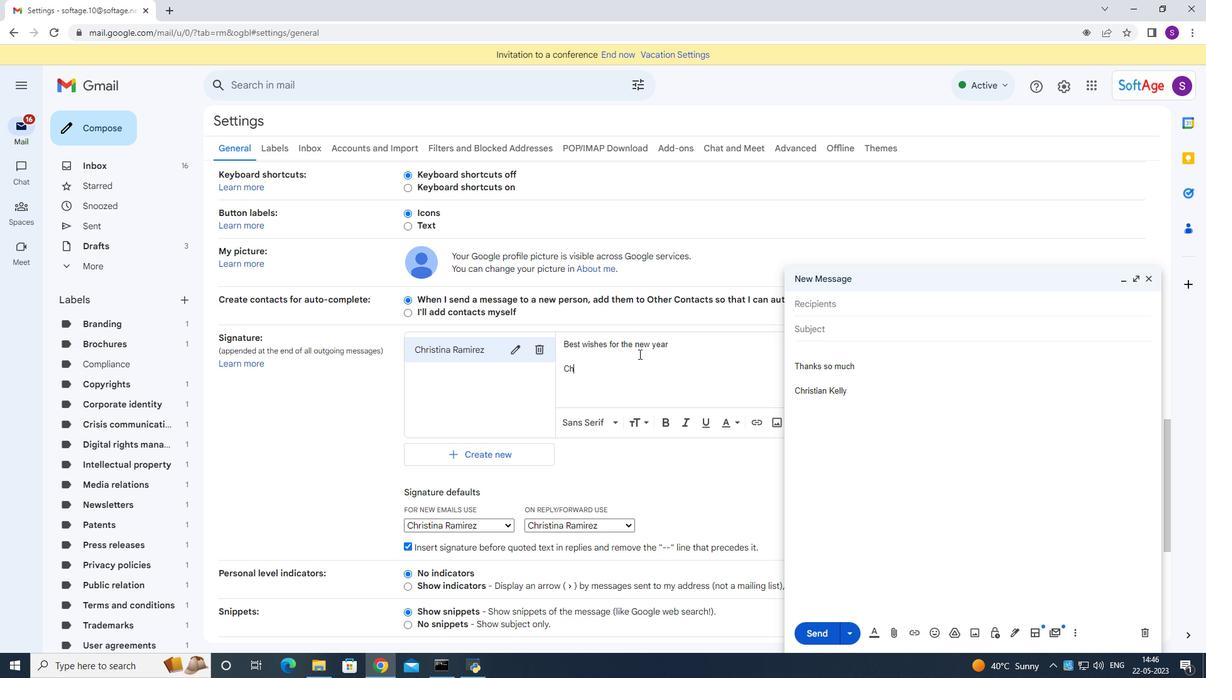 
Action: Key pressed ristina<Key.space><Key.shift>Ramierez<Key.space>
Screenshot: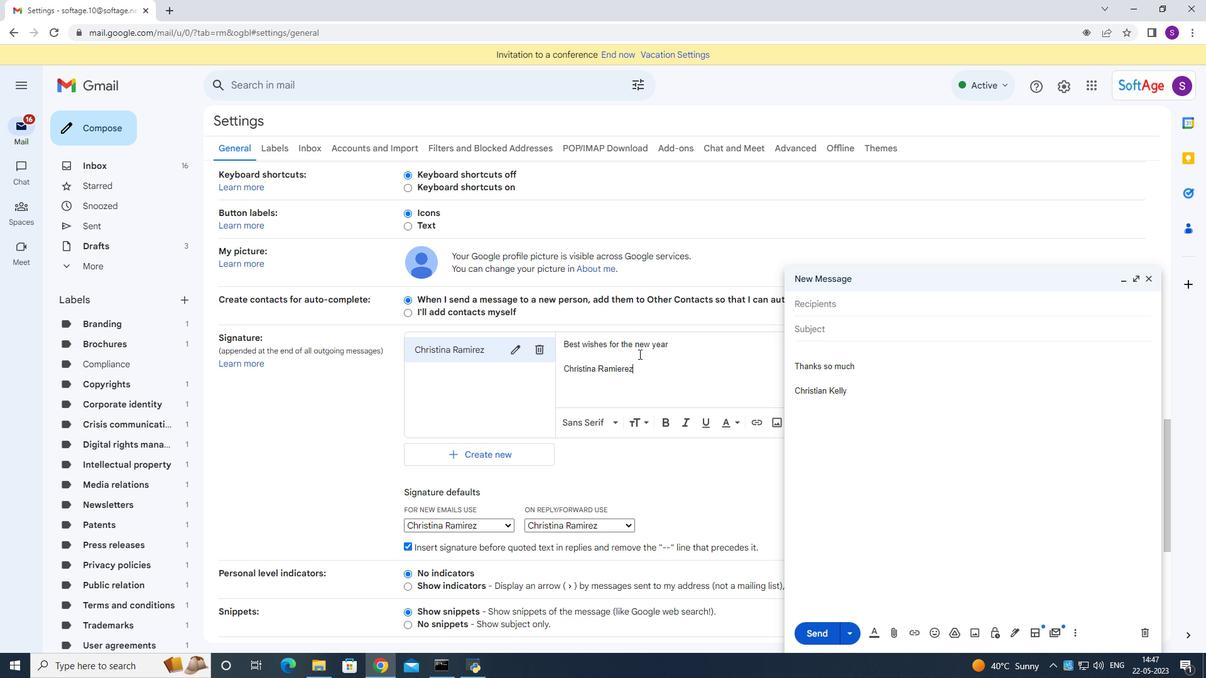 
Action: Mouse moved to (639, 353)
Screenshot: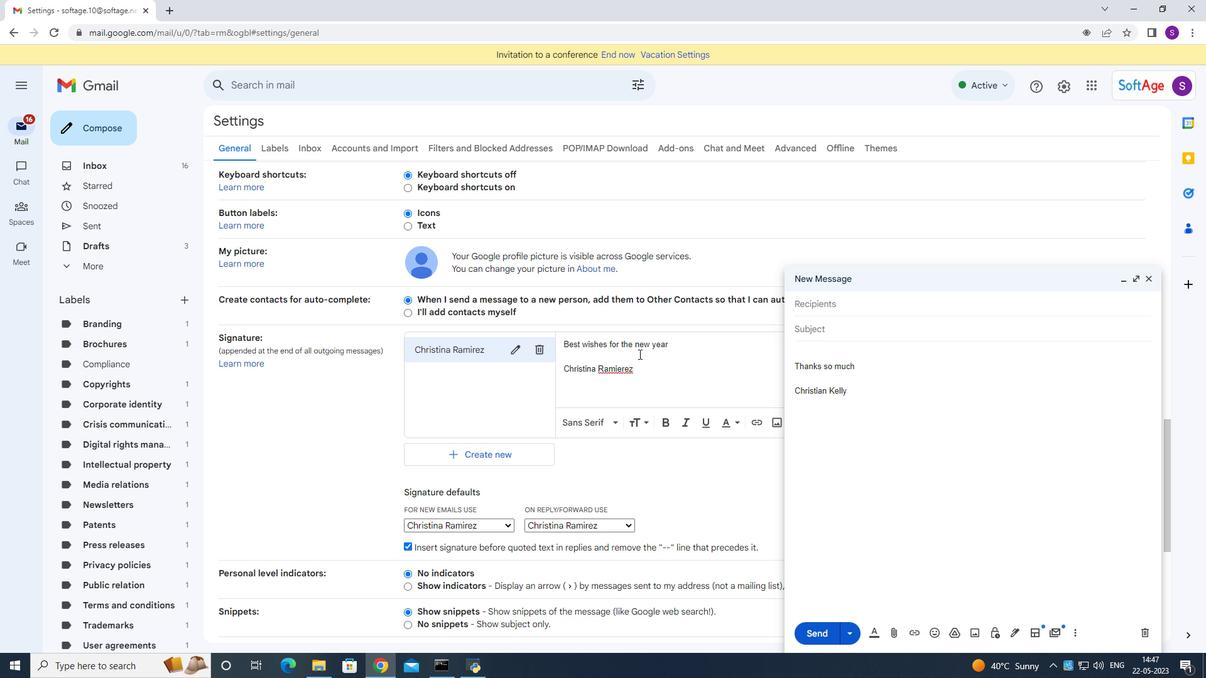 
Action: Key pressed <Key.backspace><Key.backspace><Key.backspace>
Screenshot: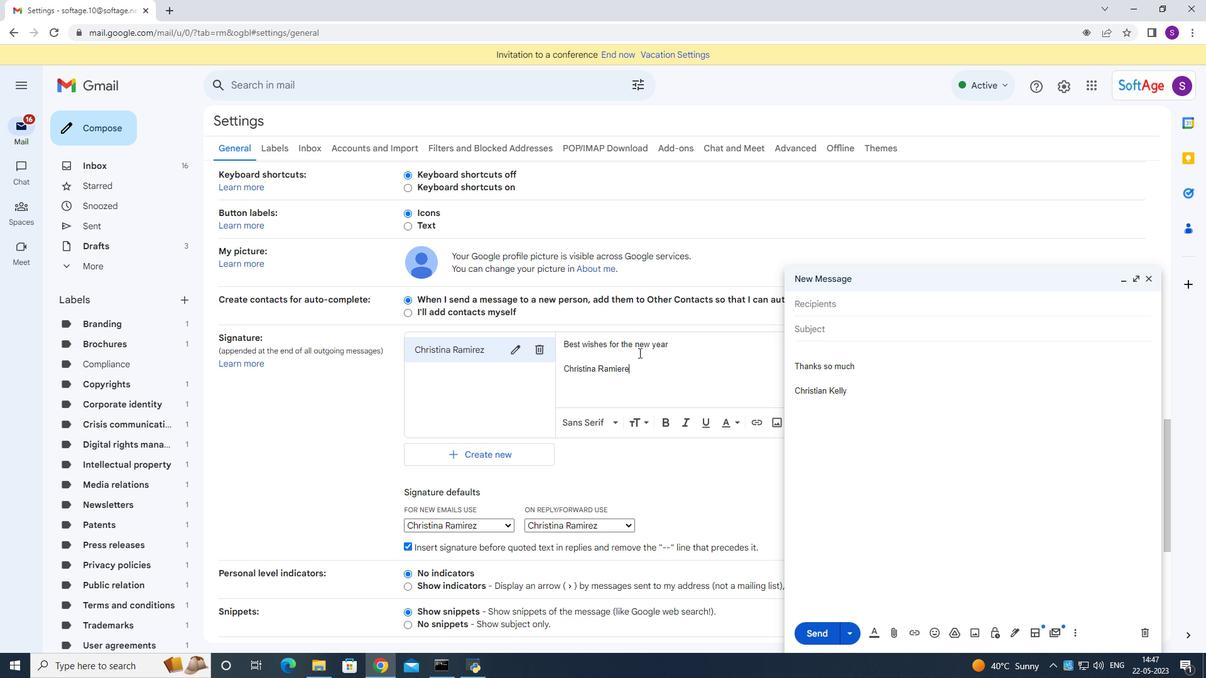 
Action: Mouse moved to (631, 369)
Screenshot: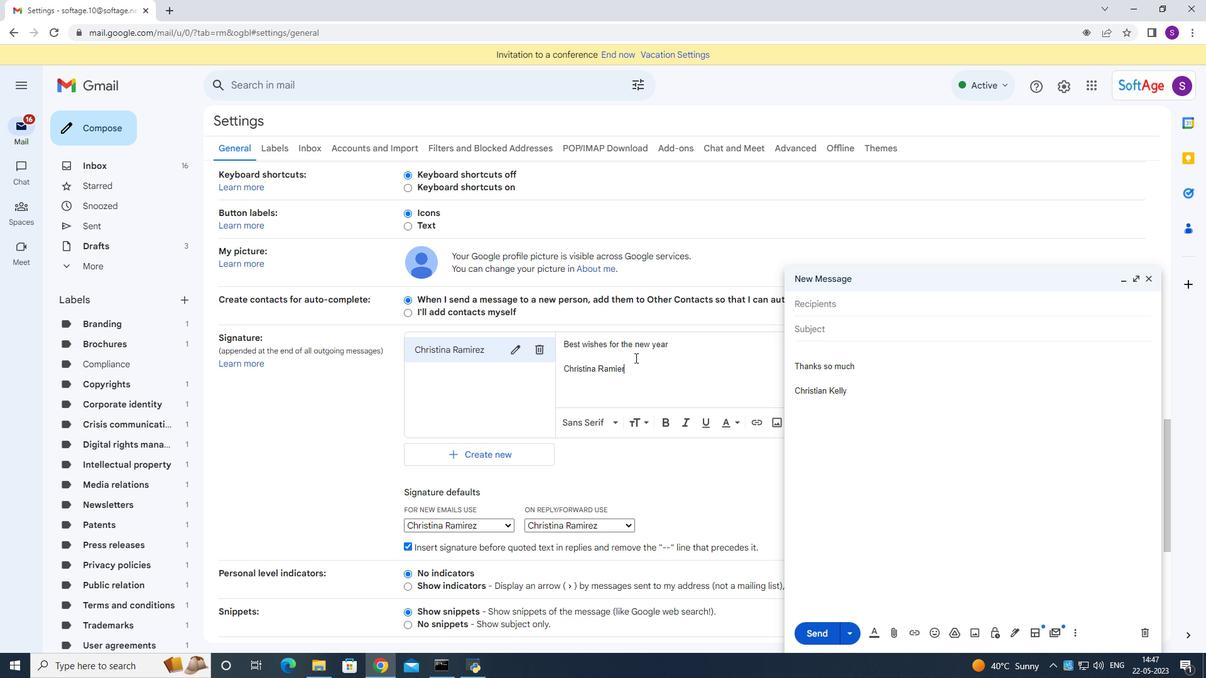 
Action: Key pressed <Key.backspace>
Screenshot: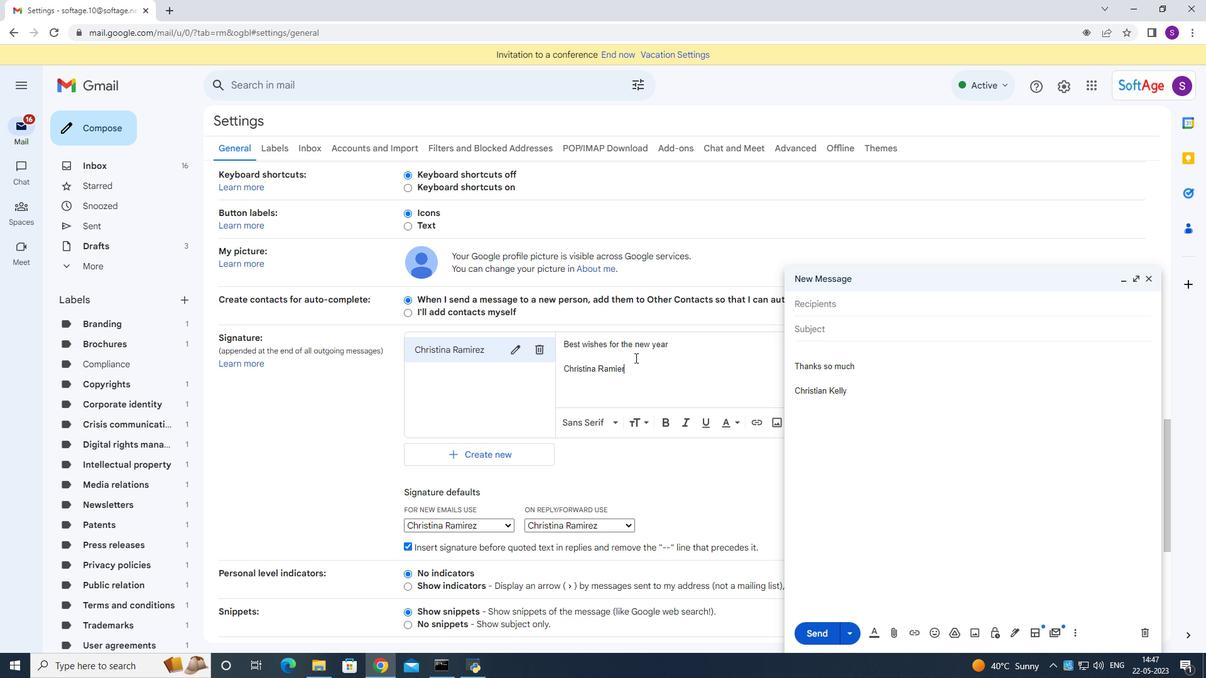 
Action: Mouse moved to (614, 384)
Screenshot: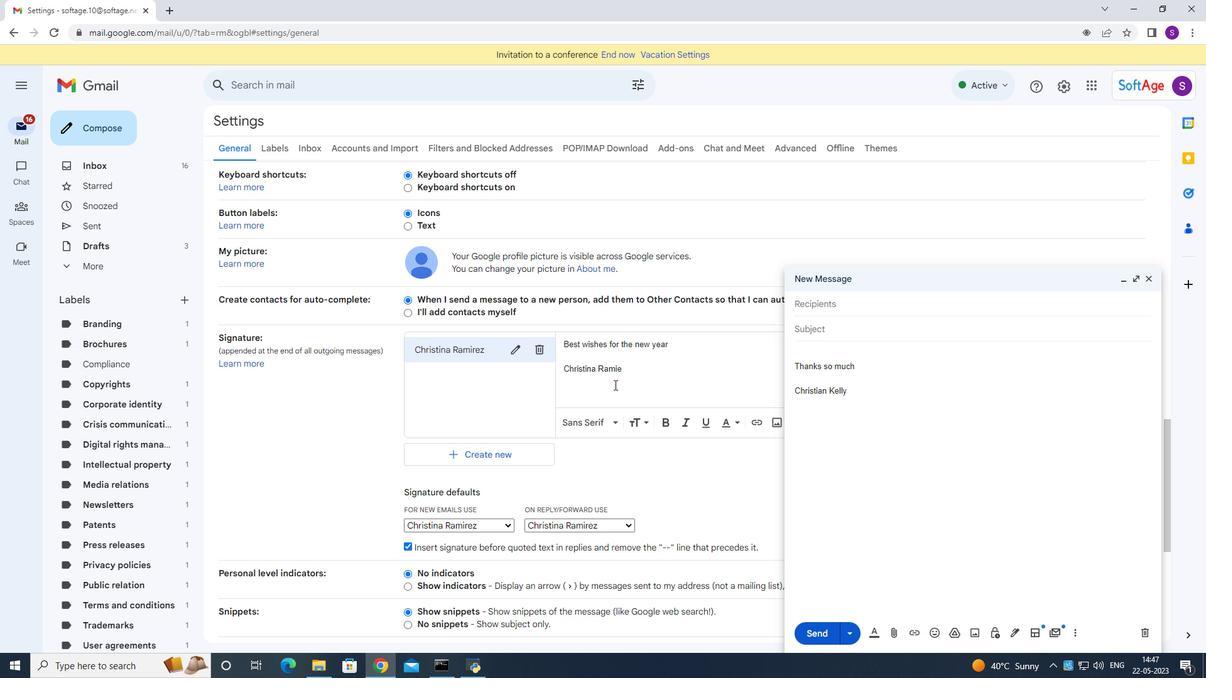 
Action: Key pressed <Key.backspace>rez<Key.space>
Screenshot: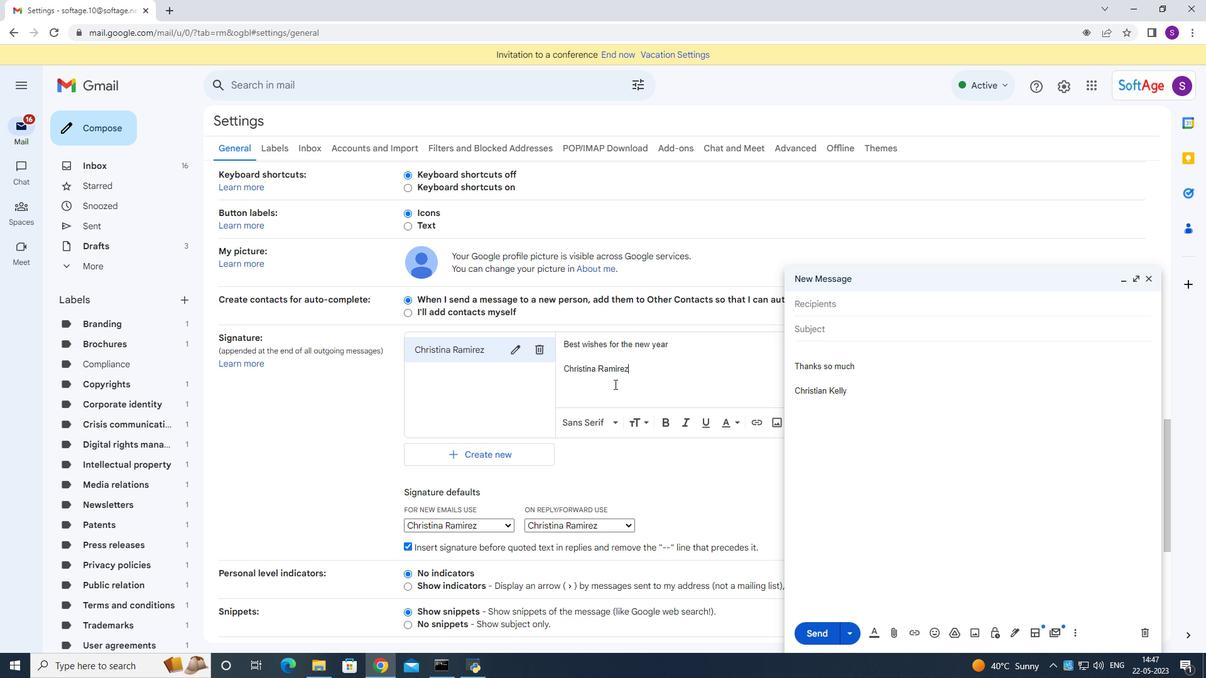 
Action: Mouse moved to (693, 385)
Screenshot: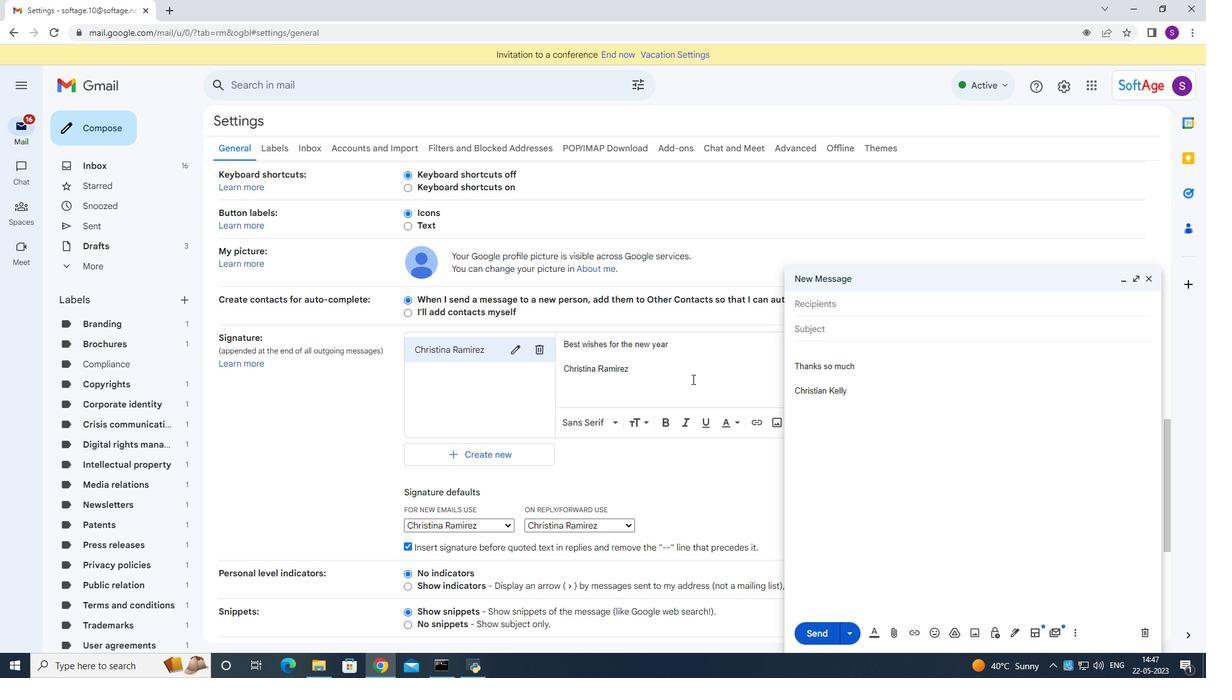 
Action: Mouse scrolled (693, 385) with delta (0, 0)
Screenshot: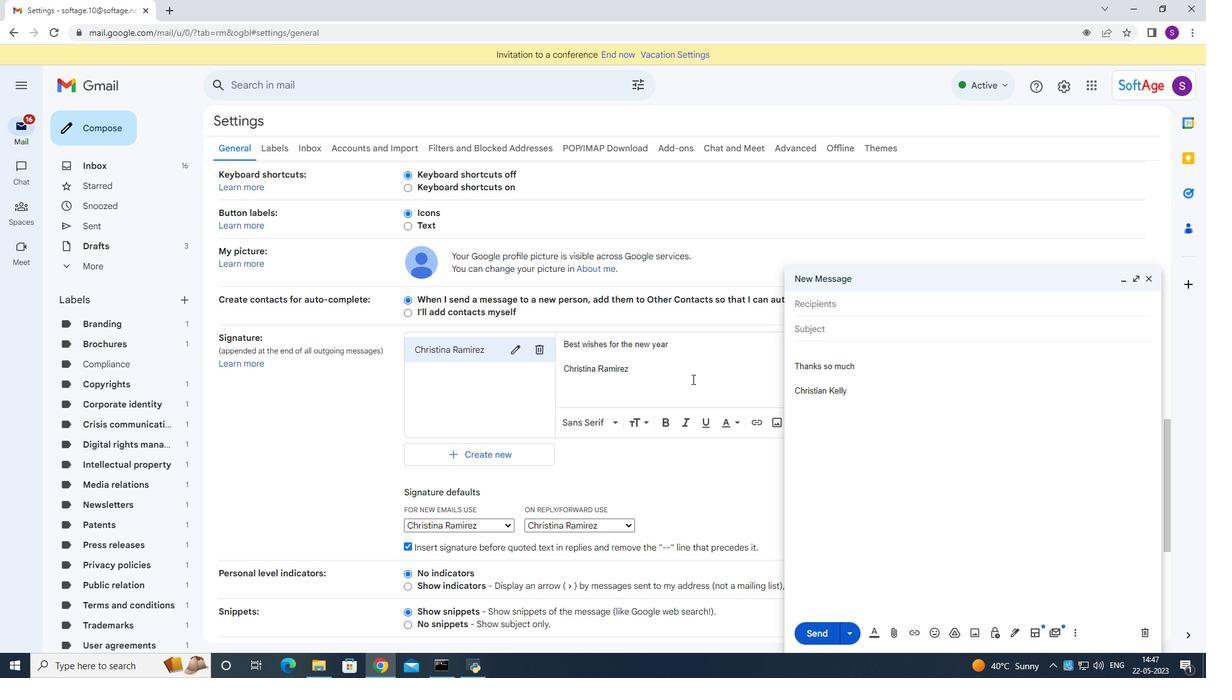 
Action: Mouse moved to (694, 387)
Screenshot: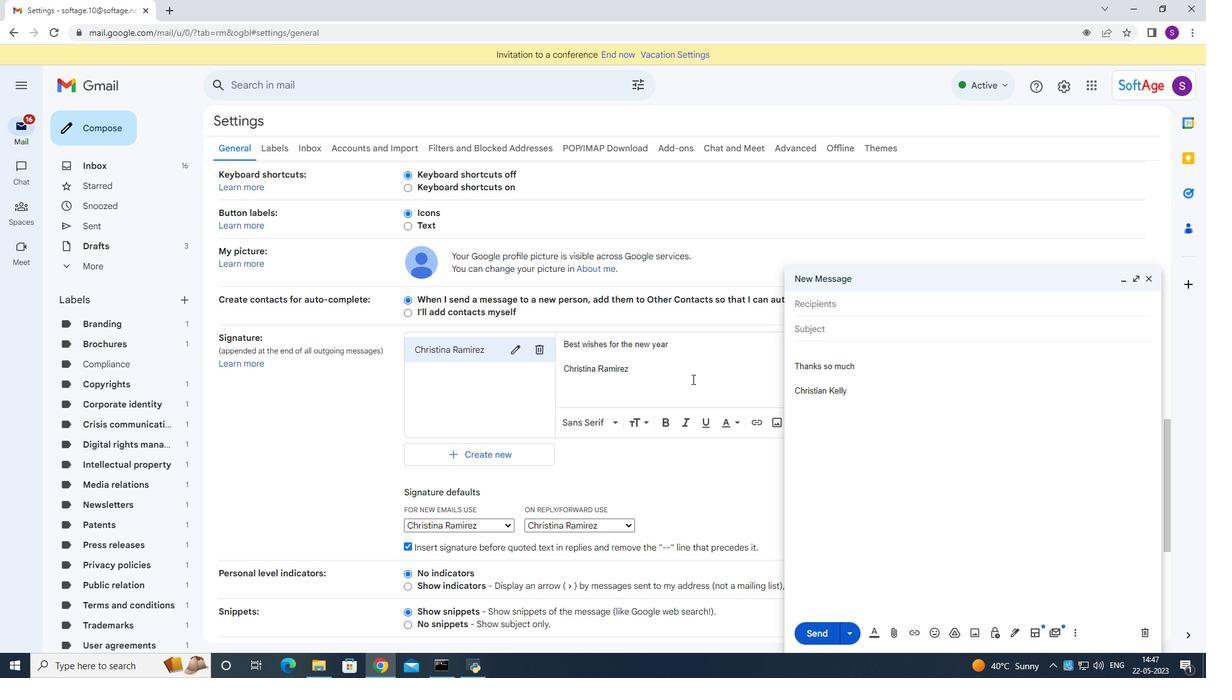 
Action: Mouse scrolled (694, 387) with delta (0, 0)
Screenshot: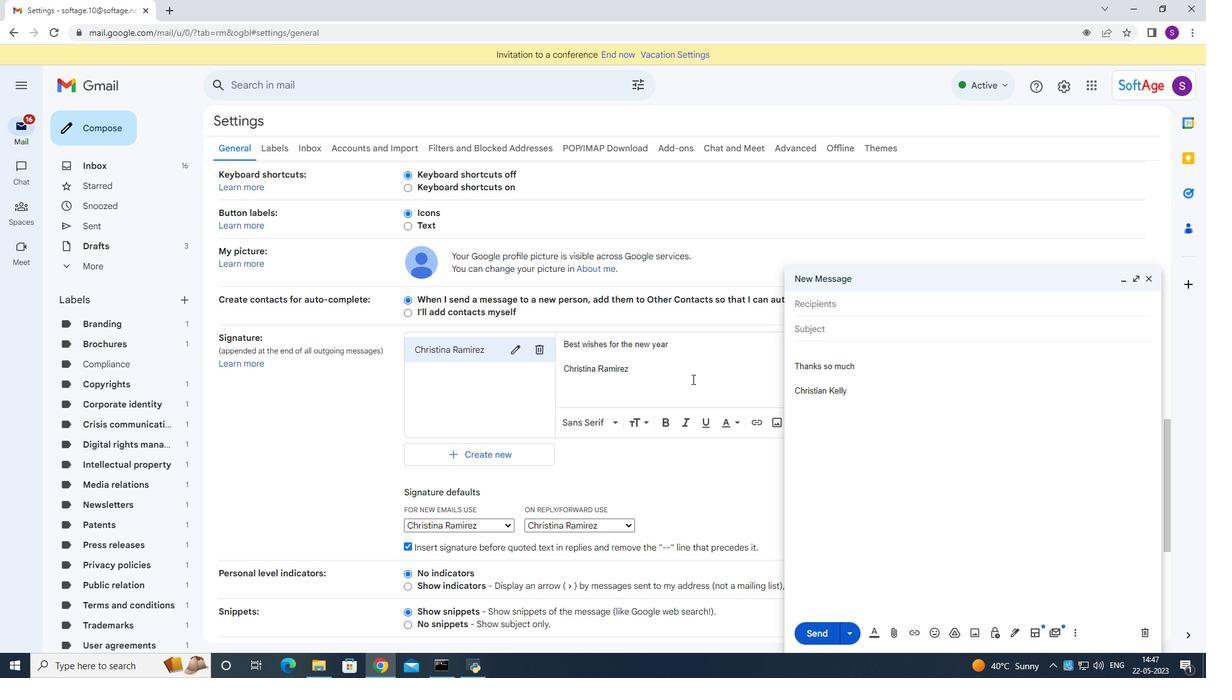 
Action: Mouse scrolled (694, 387) with delta (0, 0)
Screenshot: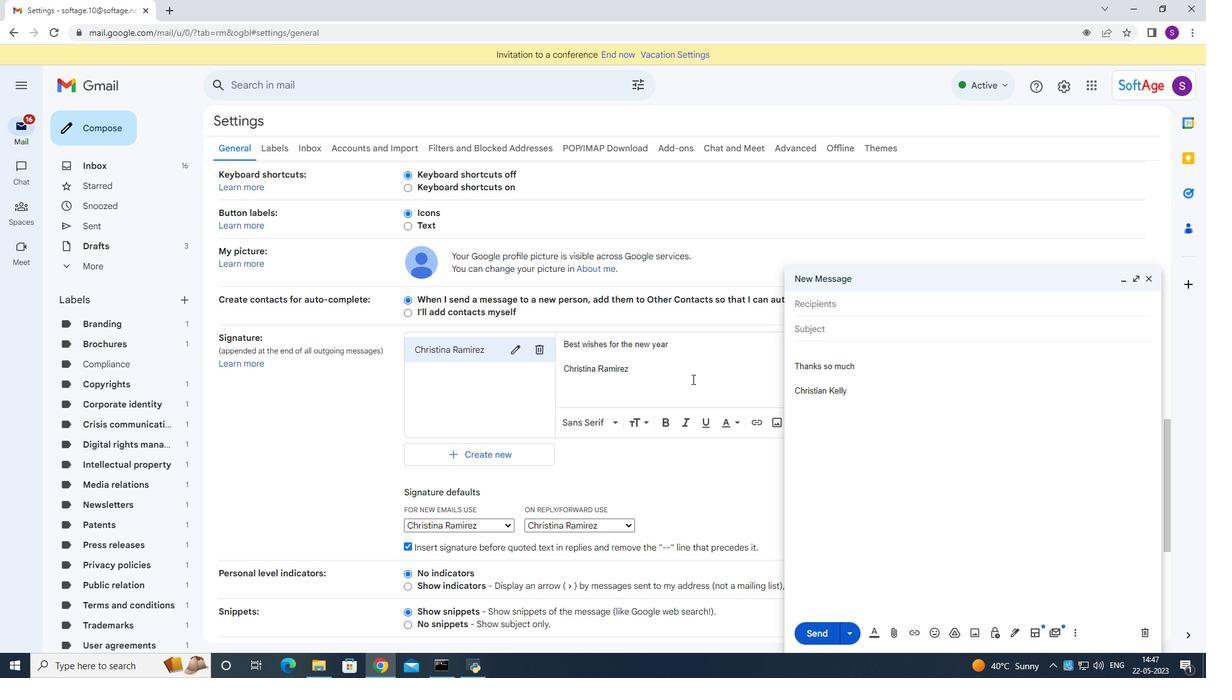 
Action: Mouse scrolled (694, 387) with delta (0, 0)
Screenshot: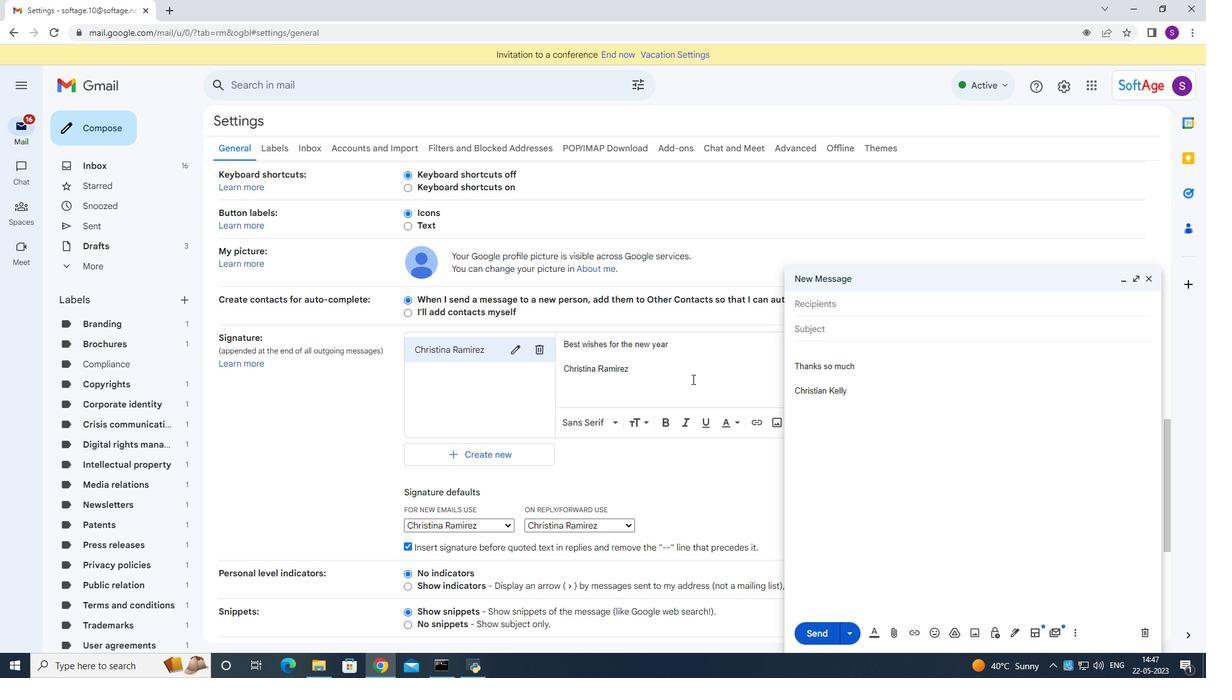 
Action: Mouse scrolled (694, 387) with delta (0, 0)
Screenshot: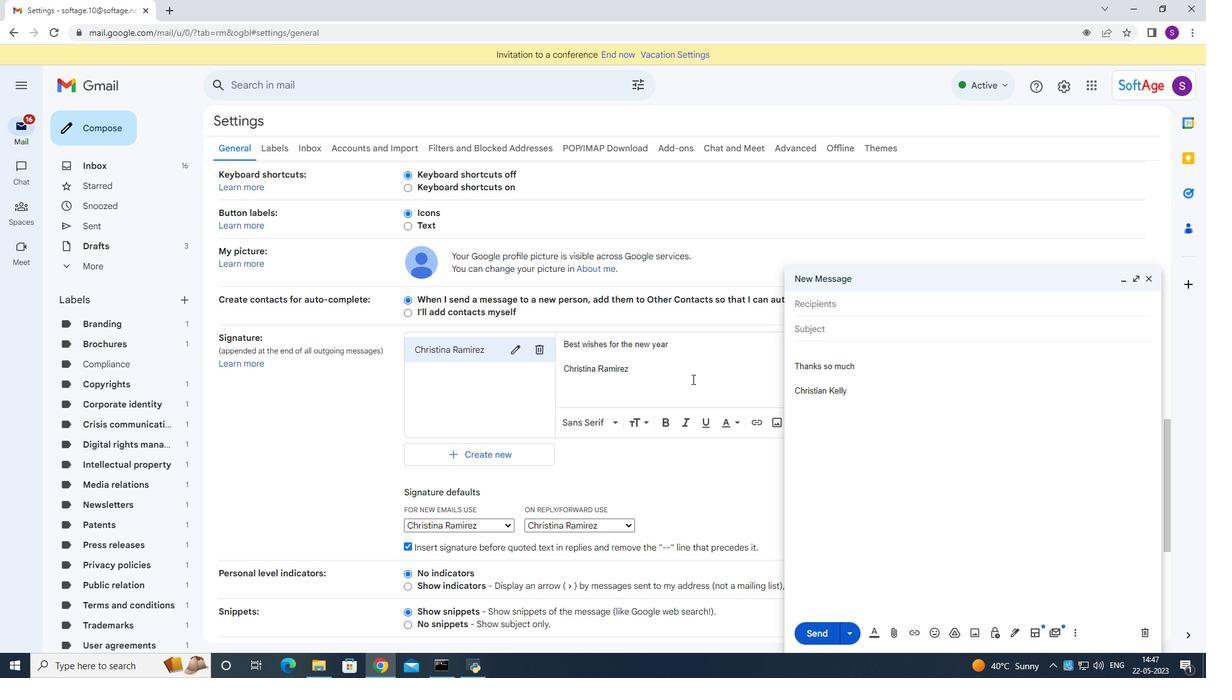 
Action: Mouse moved to (644, 592)
Screenshot: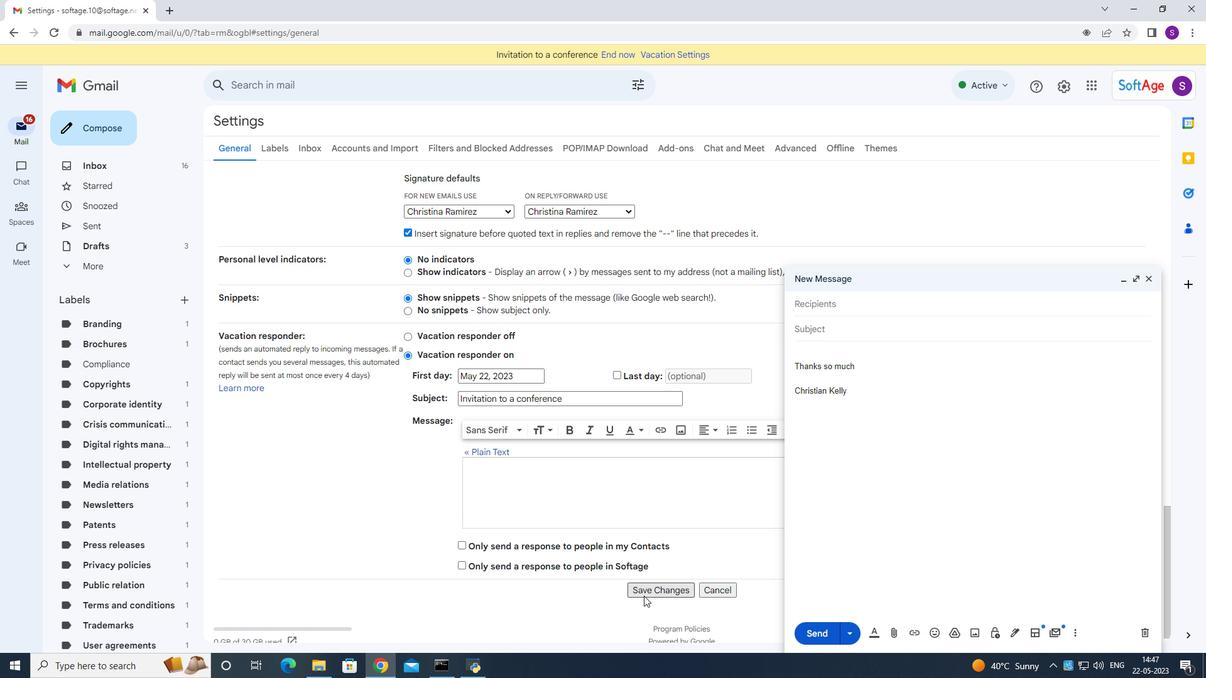 
Action: Mouse pressed left at (644, 592)
Screenshot: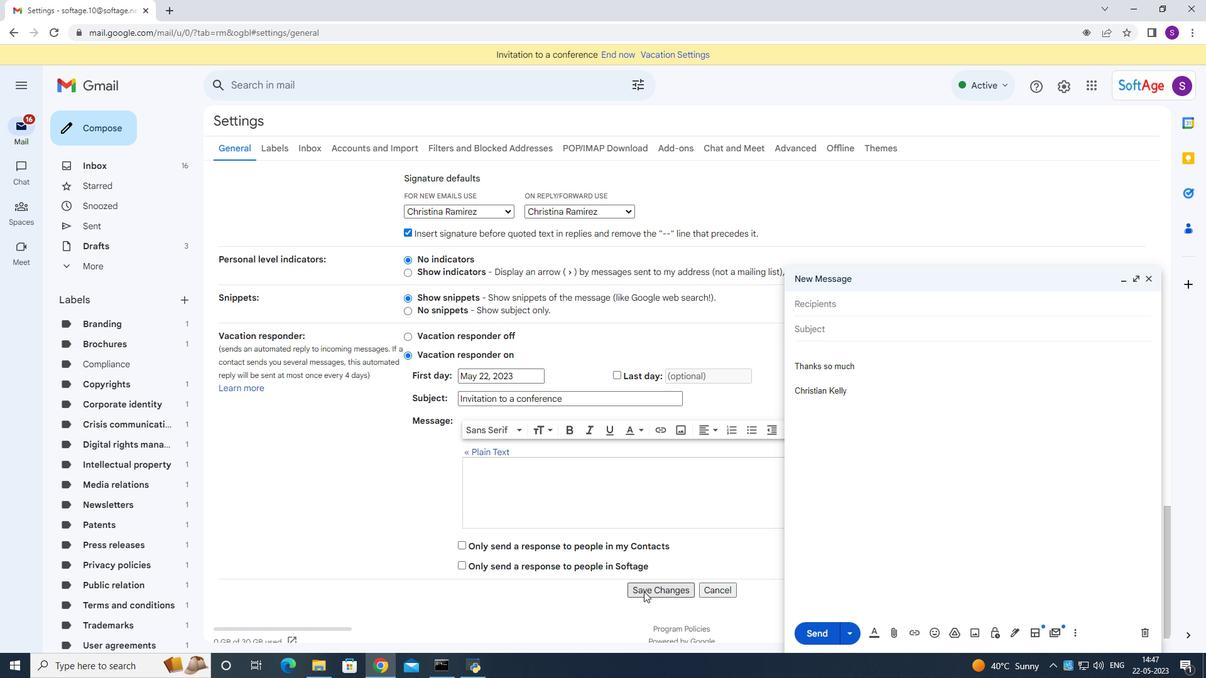
Action: Mouse moved to (1149, 281)
Screenshot: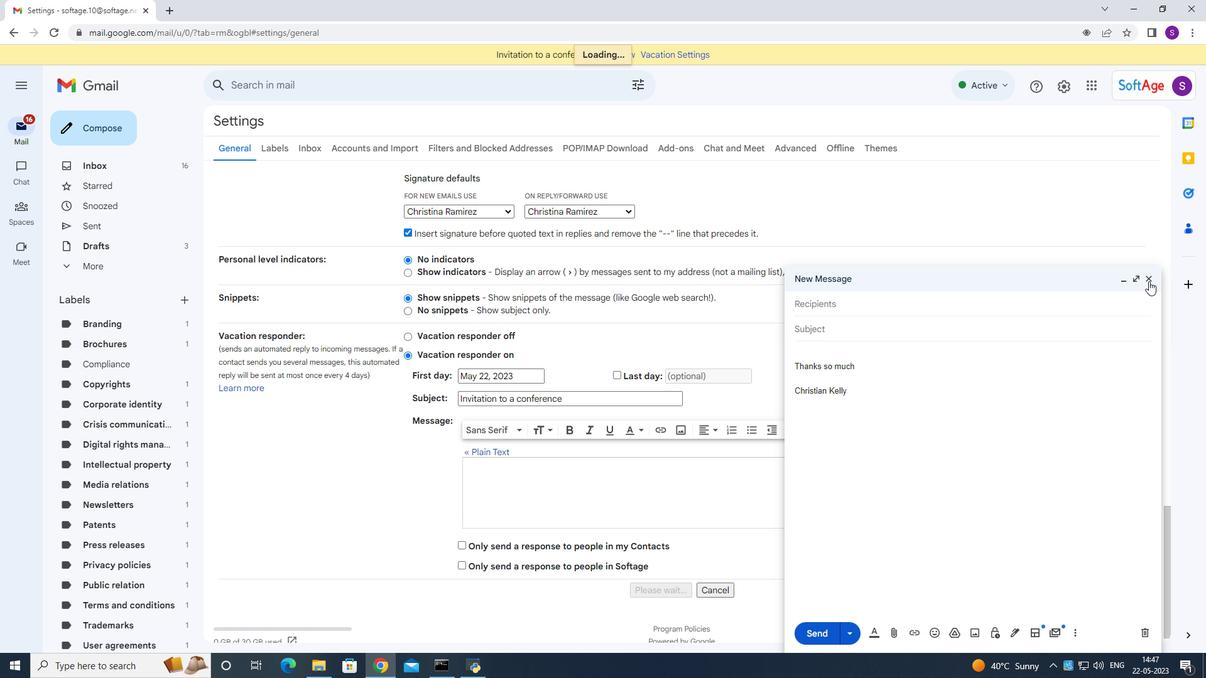 
Action: Mouse pressed left at (1149, 281)
Screenshot: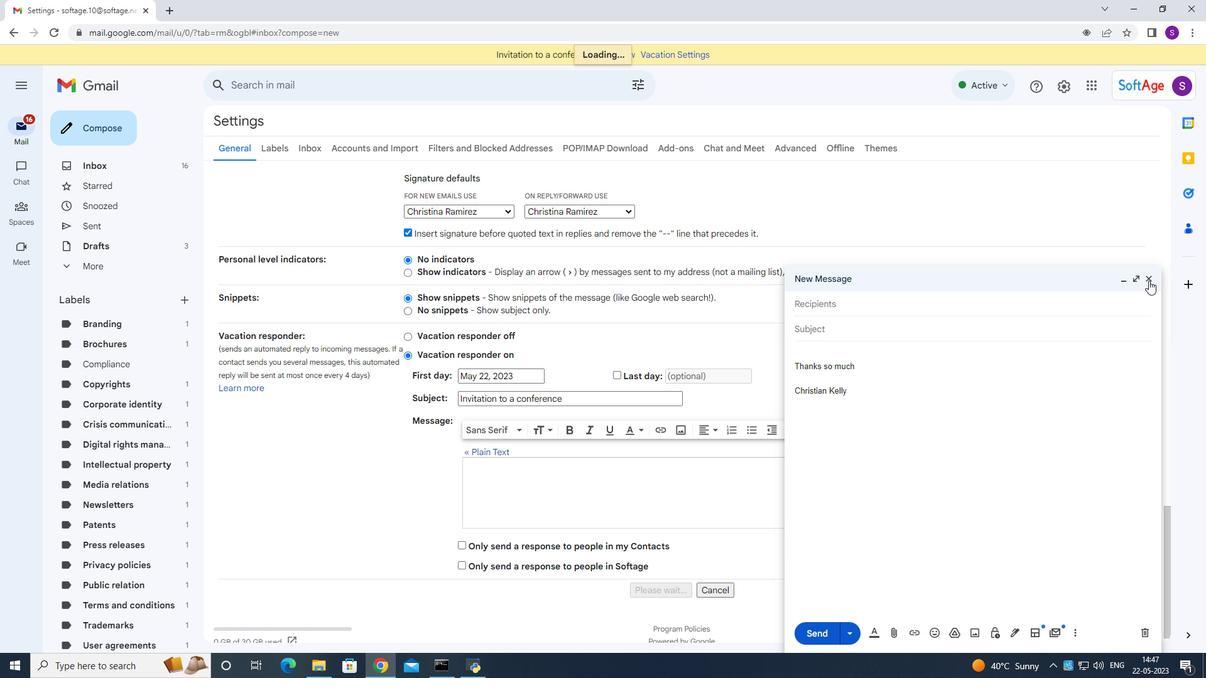 
Action: Mouse moved to (72, 130)
Screenshot: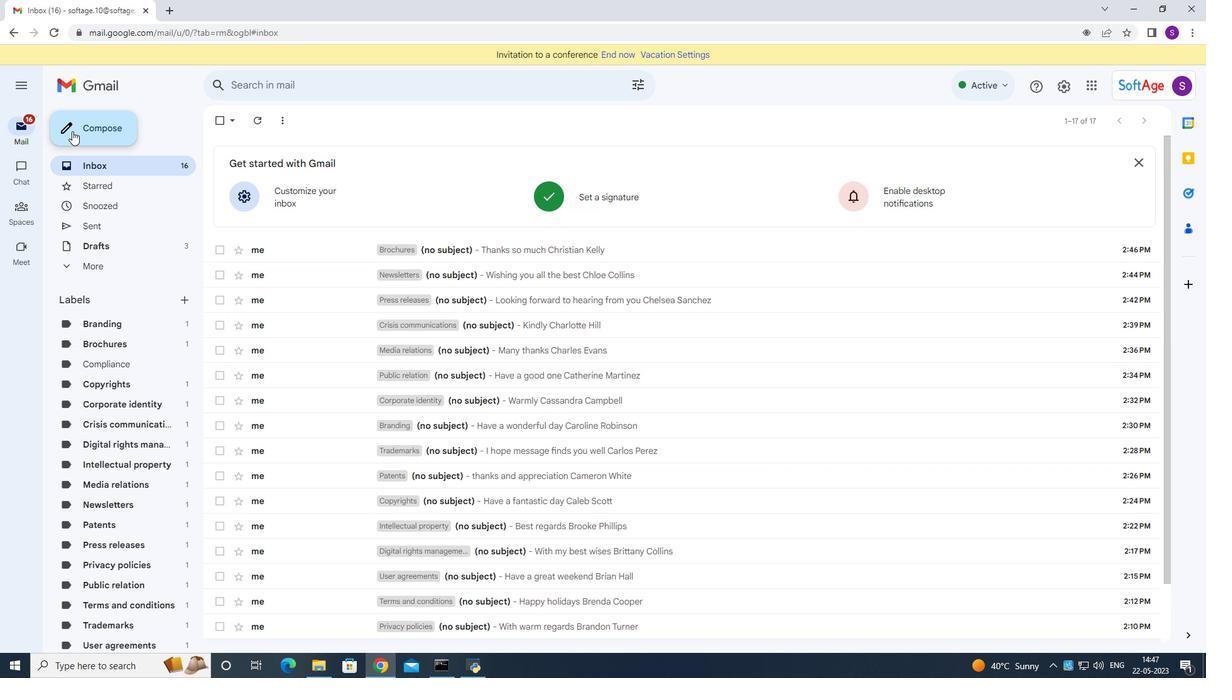 
Action: Mouse pressed left at (72, 130)
Screenshot: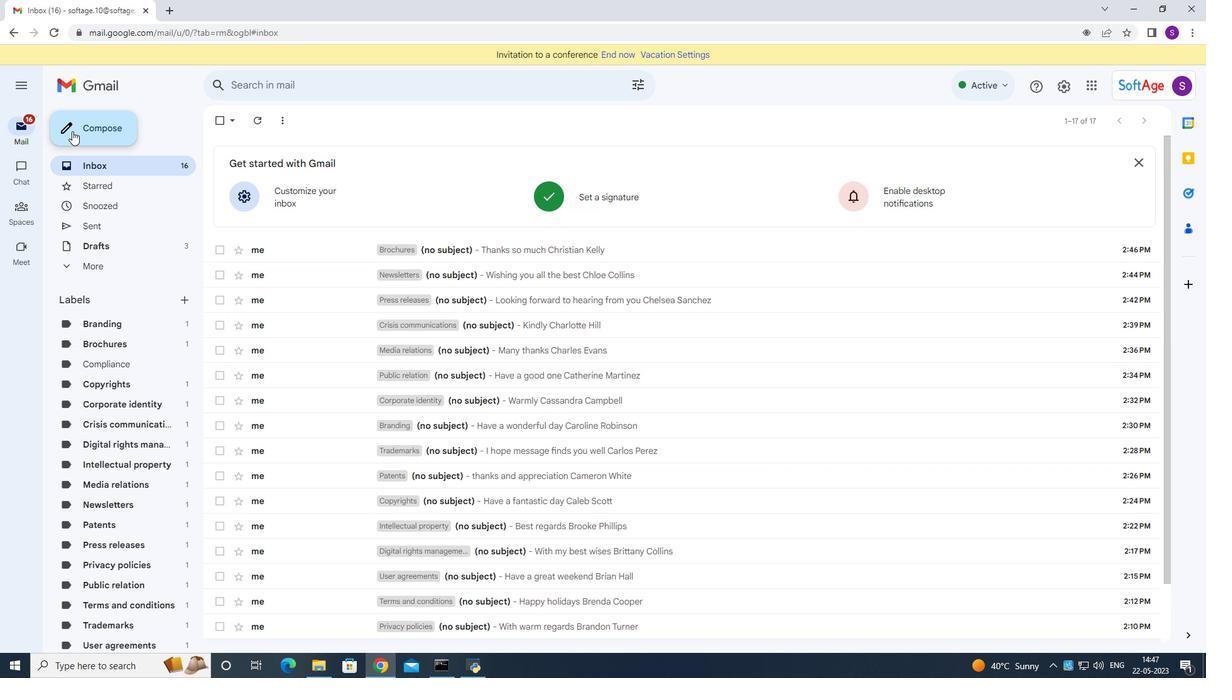 
Action: Mouse moved to (928, 318)
Screenshot: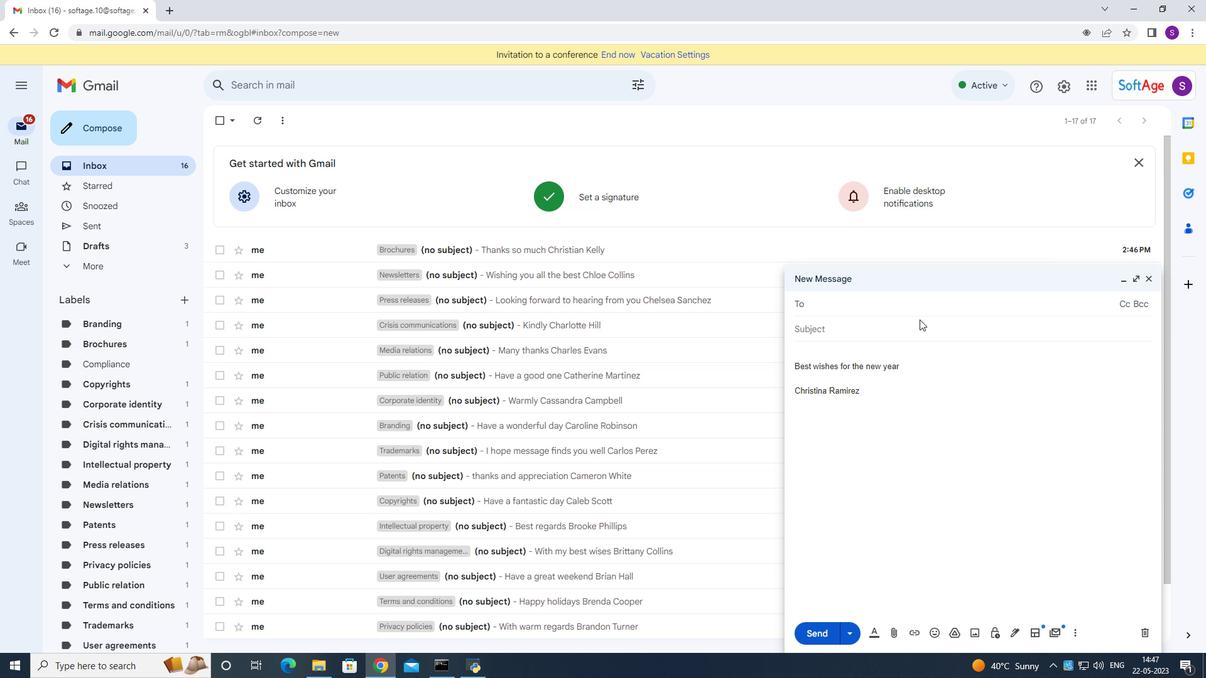 
Action: Key pressed <Key.shift>Softage.<Key.shift>!0<Key.shift>@<Key.backspace><Key.backspace><Key.backspace>10<Key.shift>@softage.net
Screenshot: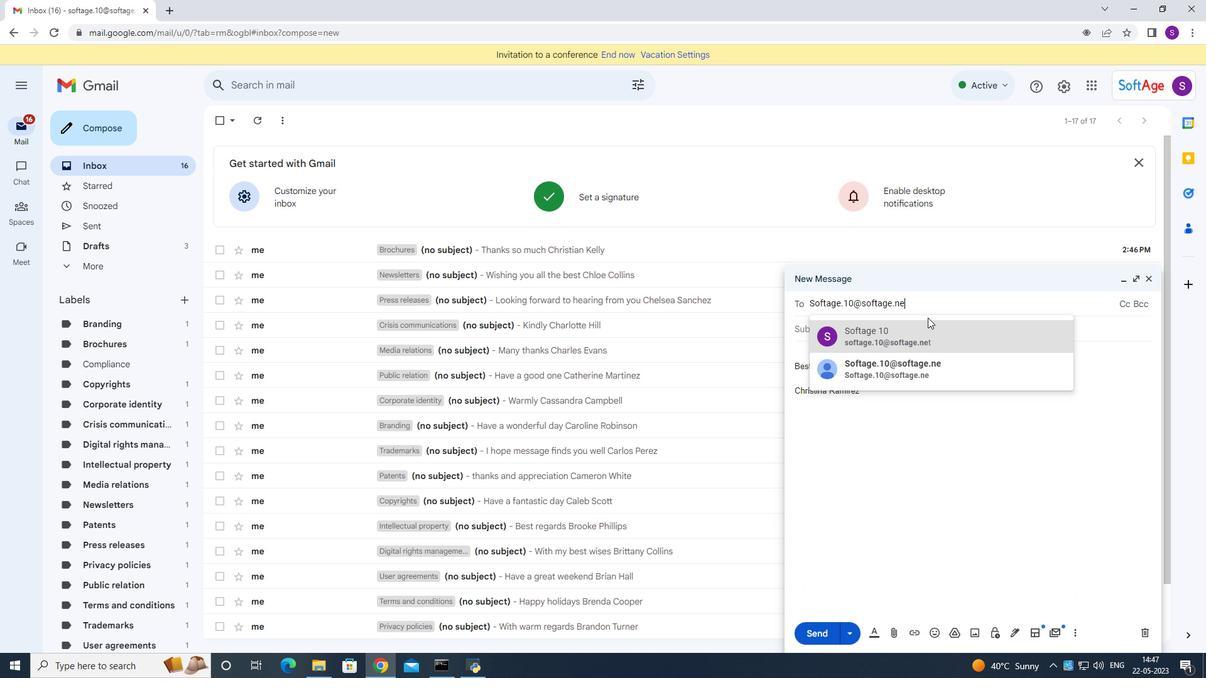 
Action: Mouse moved to (923, 346)
Screenshot: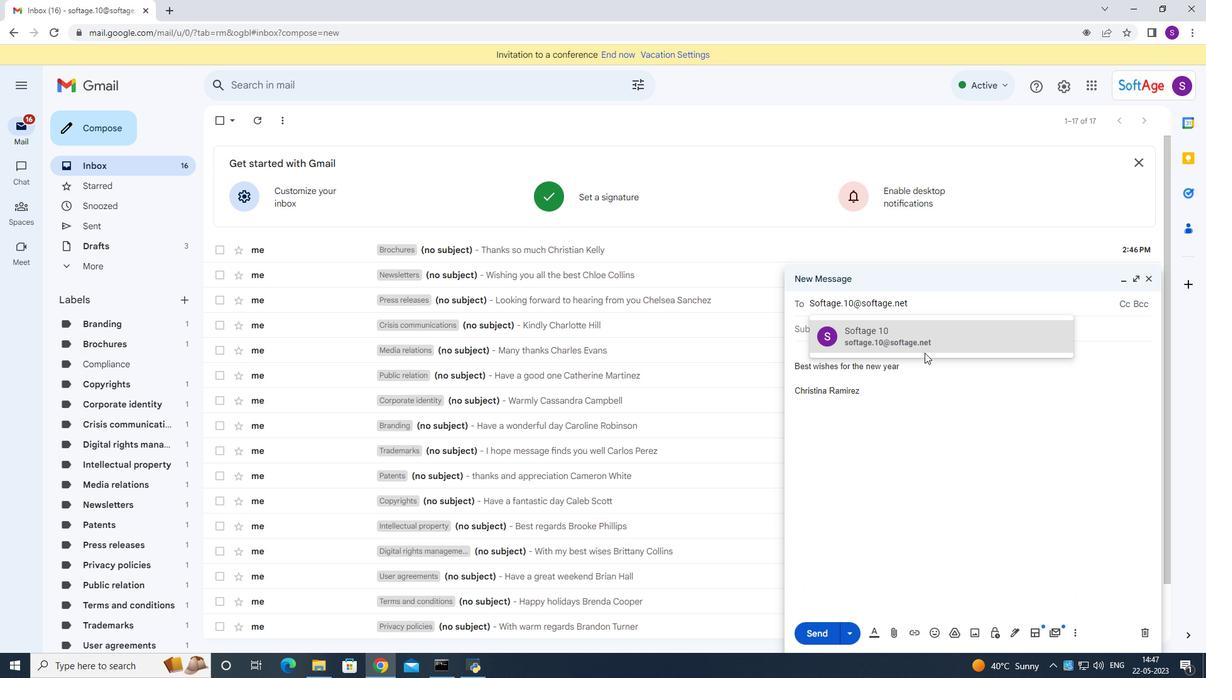 
Action: Mouse pressed left at (923, 346)
Screenshot: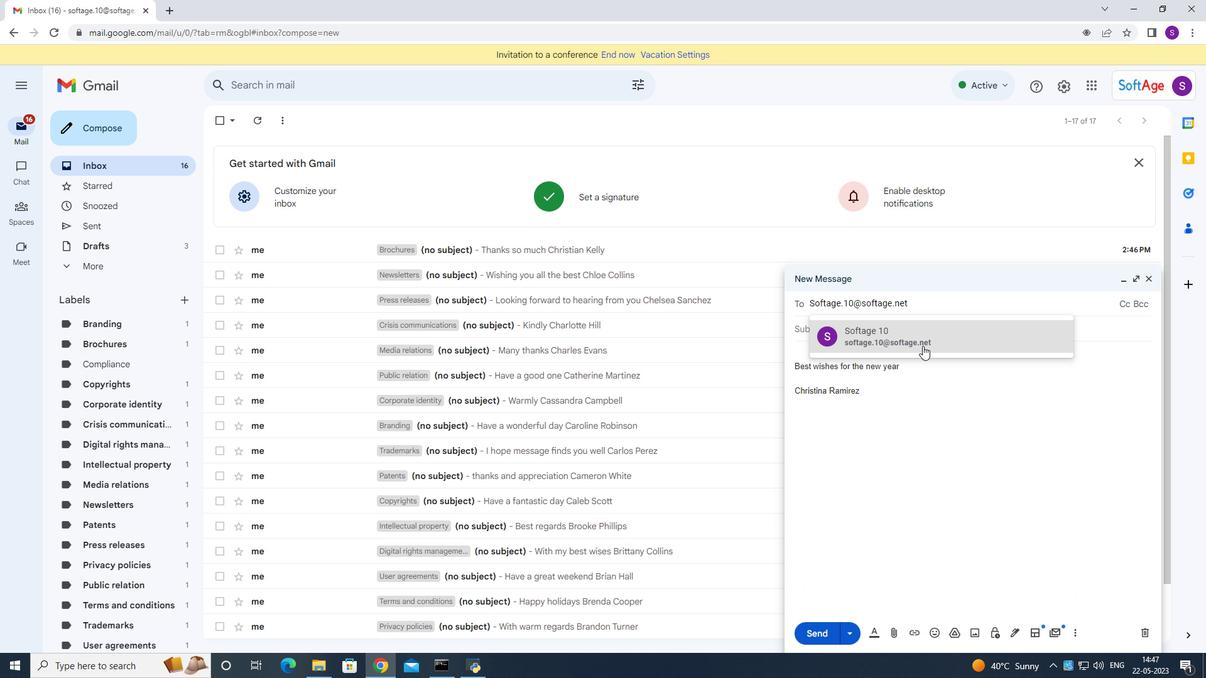 
Action: Mouse moved to (983, 355)
Screenshot: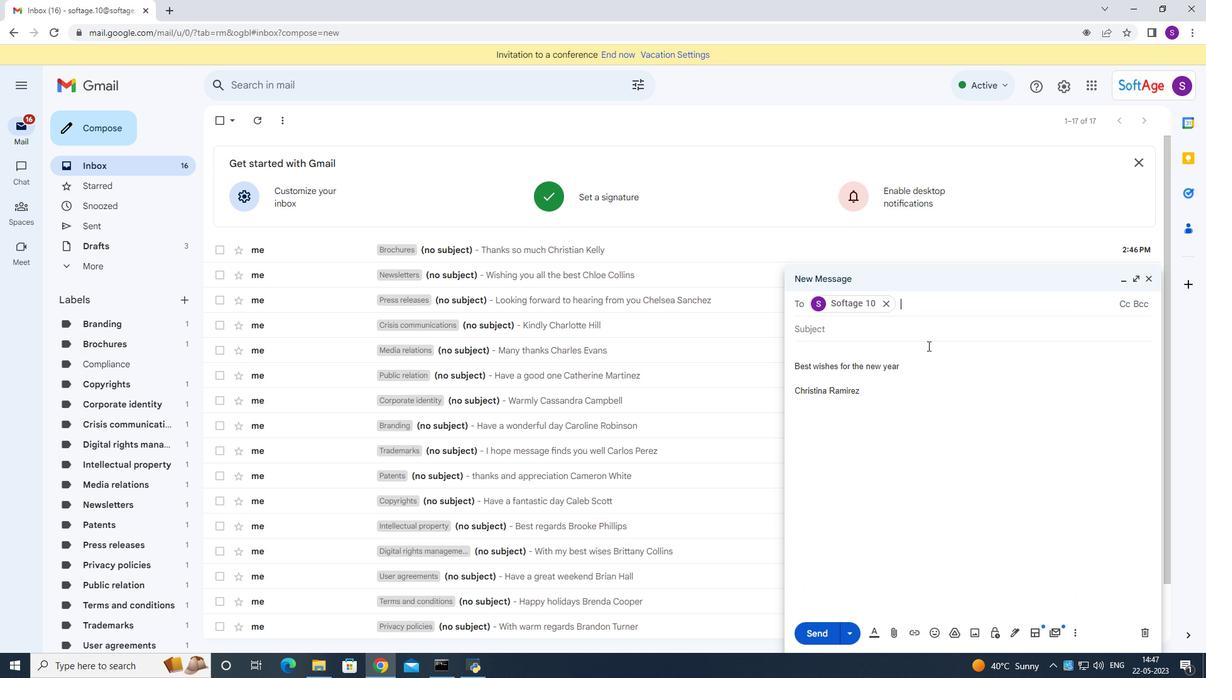
Action: Mouse scrolled (983, 355) with delta (0, 0)
Screenshot: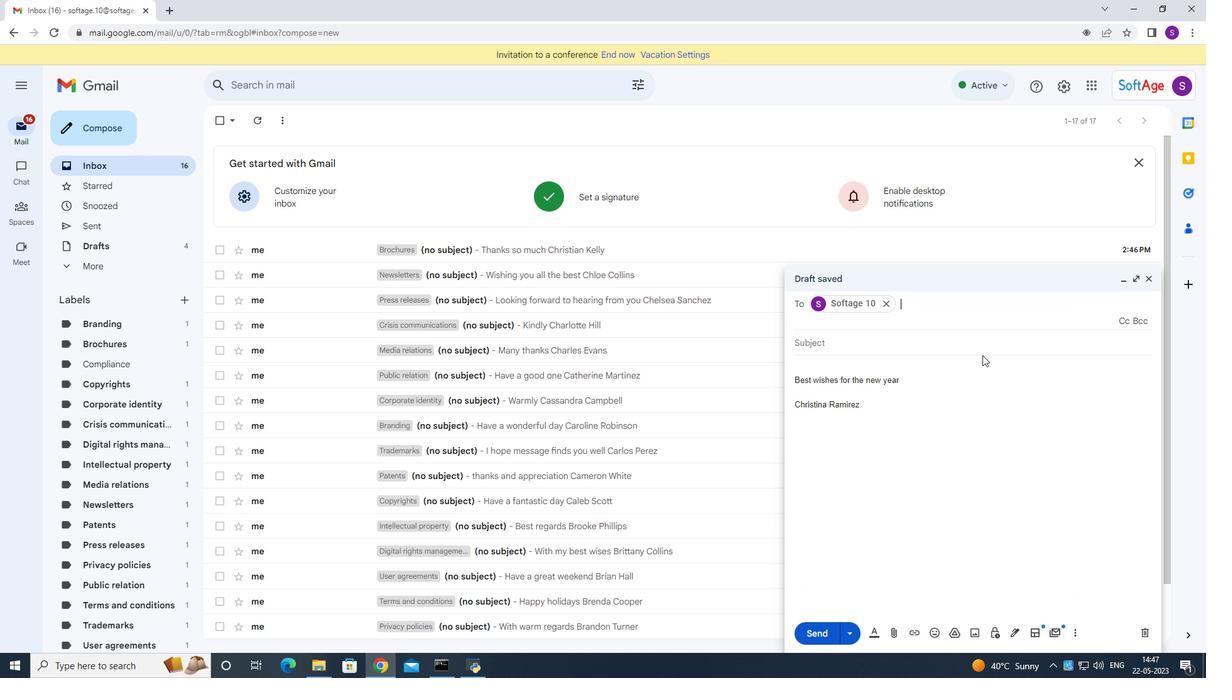 
Action: Mouse scrolled (983, 355) with delta (0, 0)
Screenshot: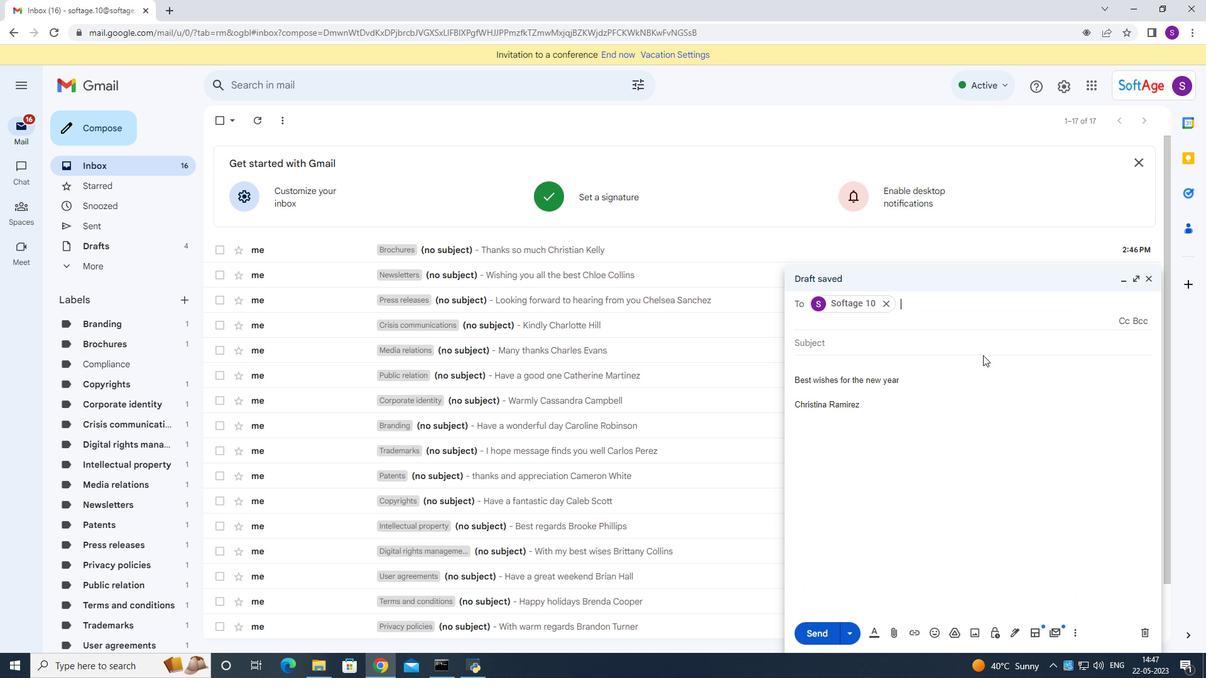 
Action: Mouse scrolled (983, 355) with delta (0, 0)
Screenshot: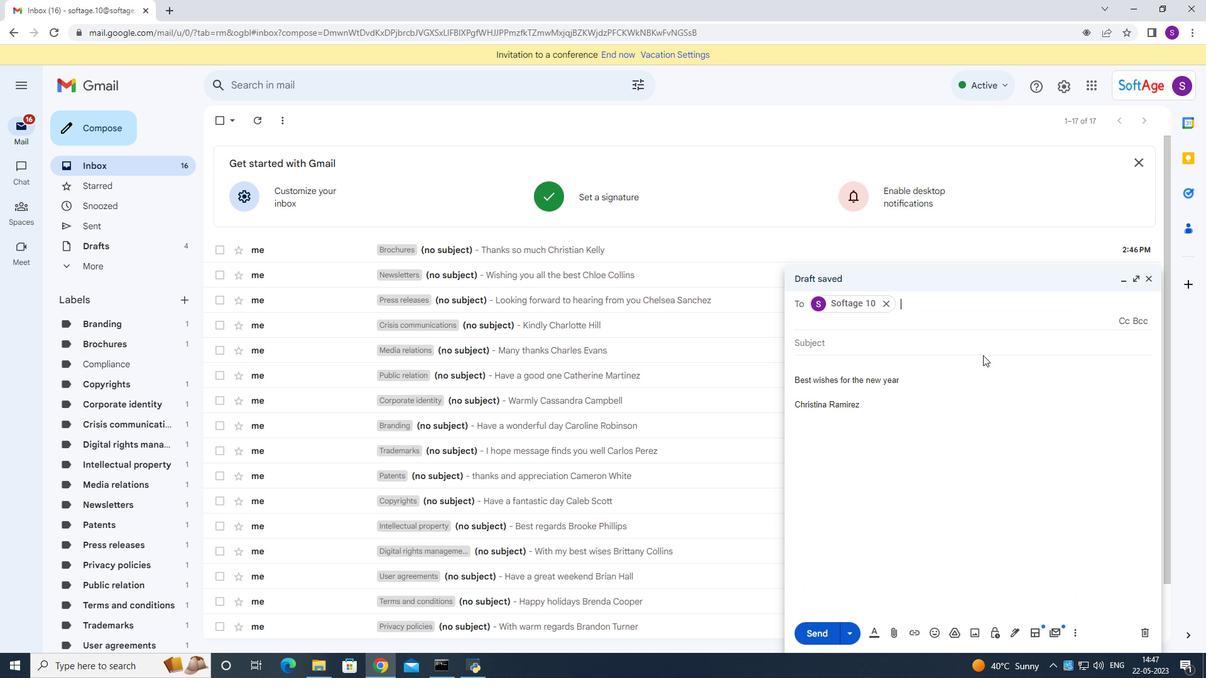 
Action: Mouse scrolled (983, 355) with delta (0, 0)
Screenshot: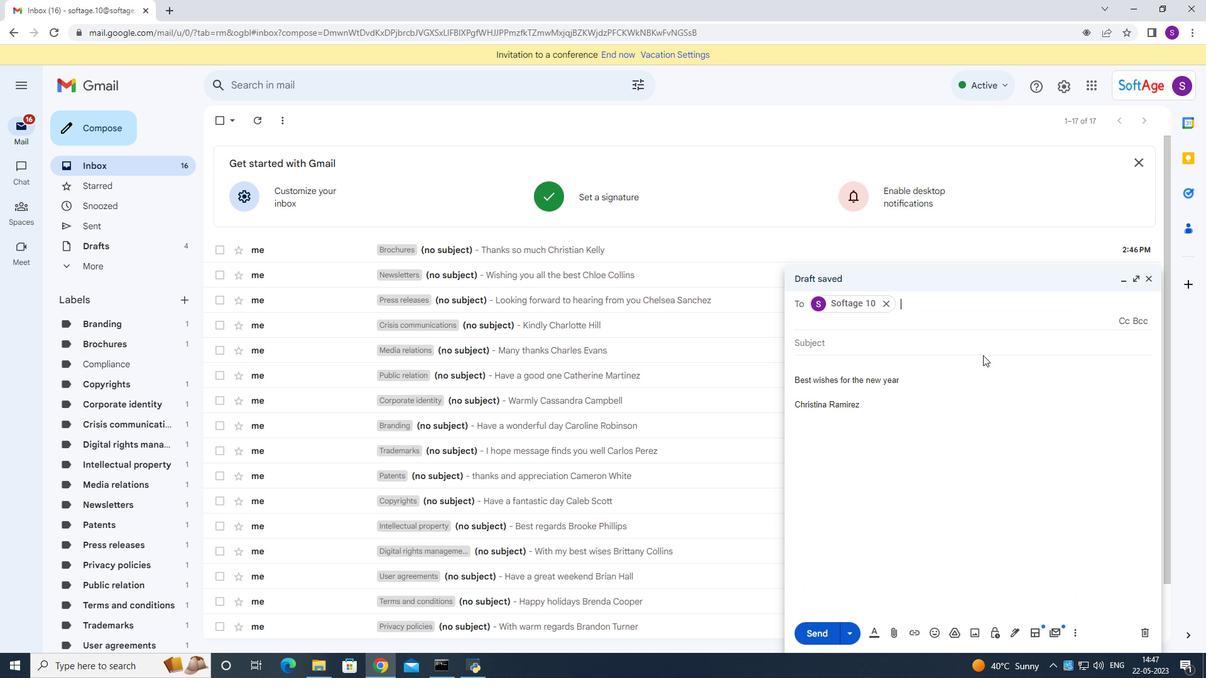 
Action: Mouse moved to (983, 356)
Screenshot: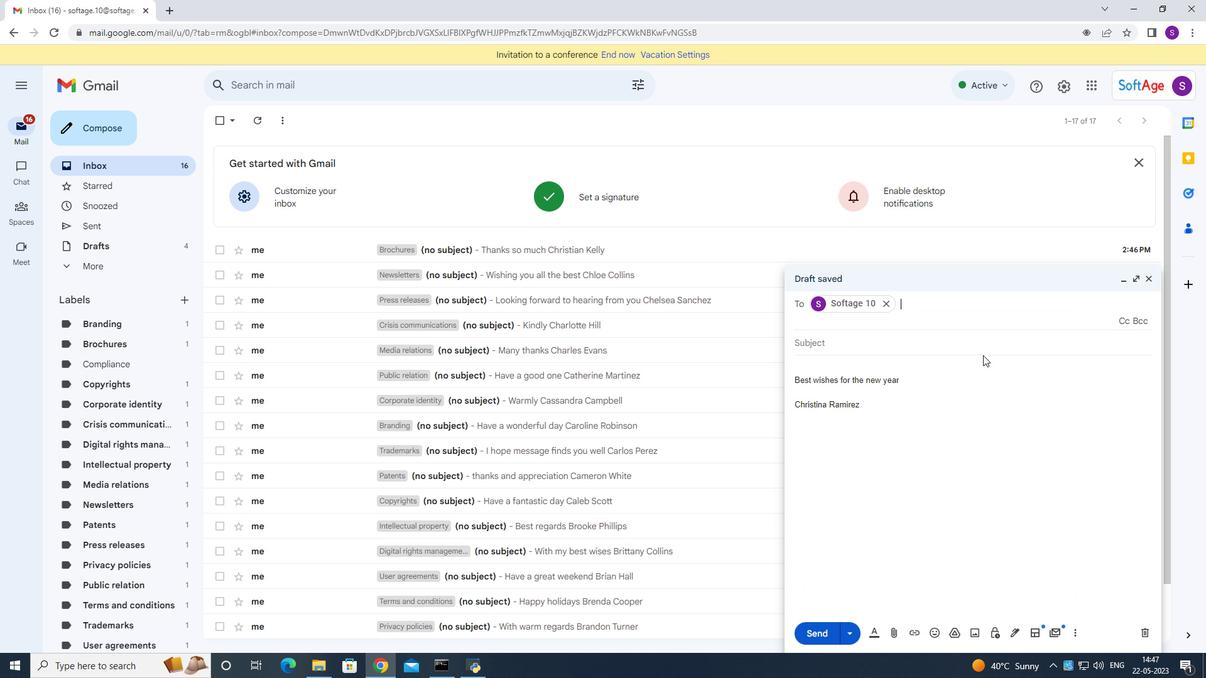 
Action: Mouse scrolled (983, 355) with delta (0, 0)
Screenshot: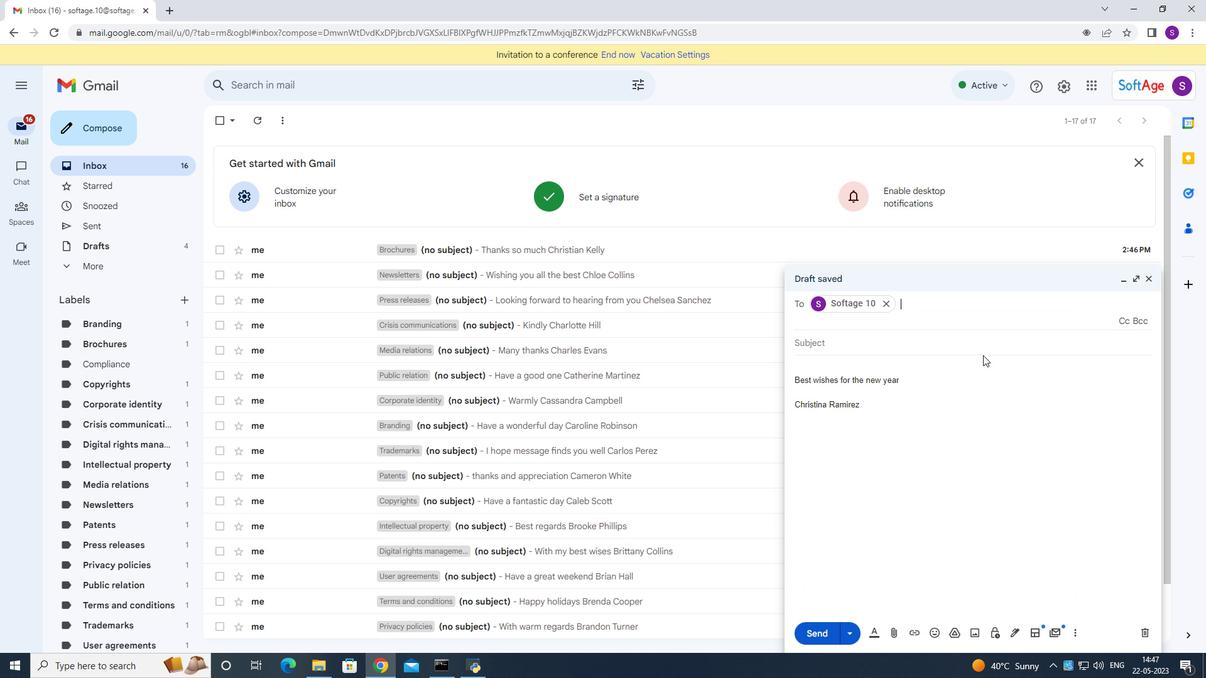 
Action: Mouse moved to (1073, 634)
Screenshot: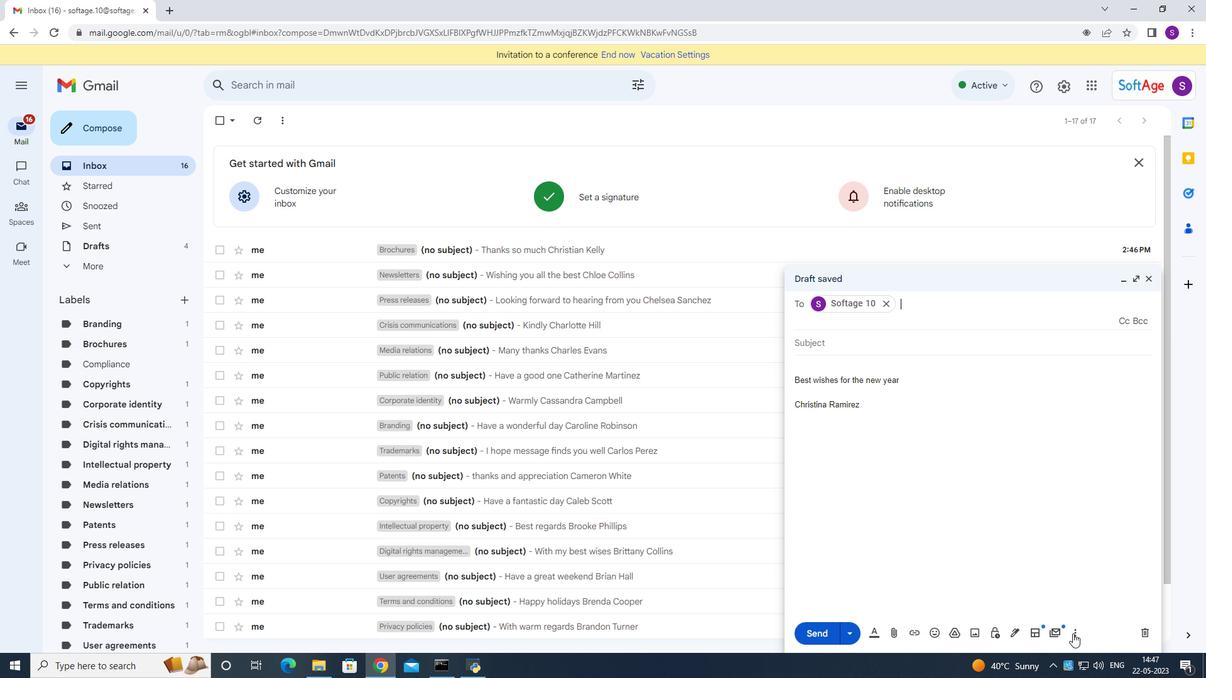 
Action: Mouse pressed left at (1073, 634)
Screenshot: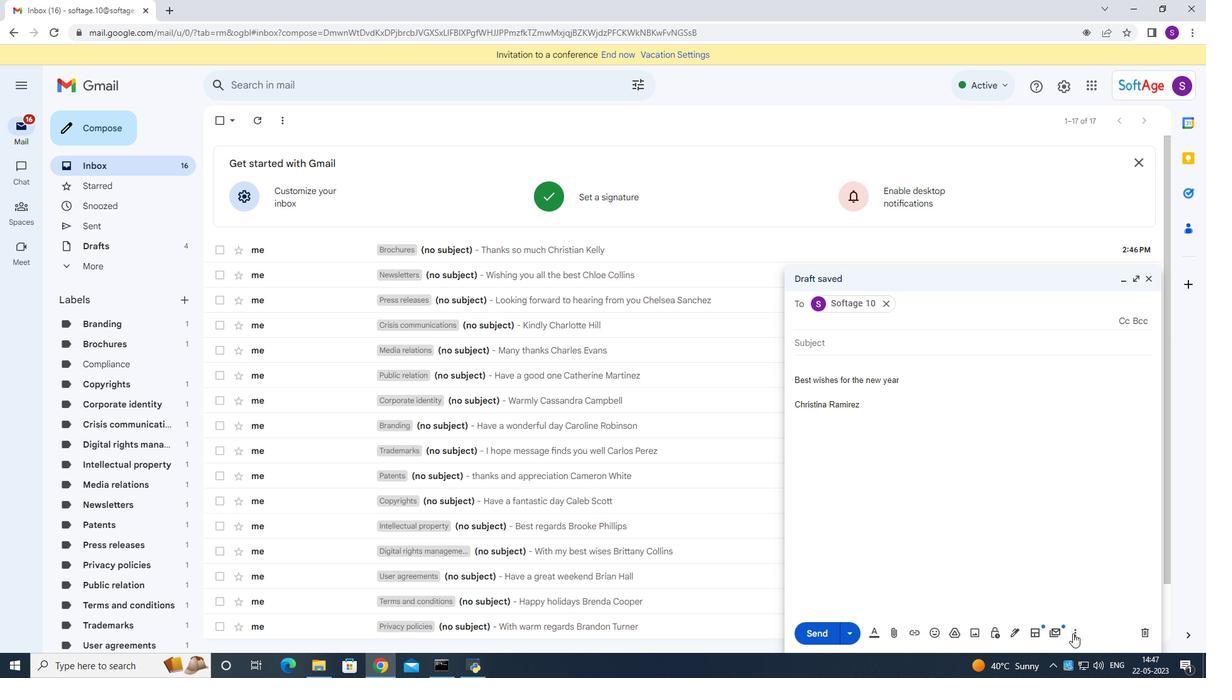 
Action: Mouse moved to (838, 493)
Screenshot: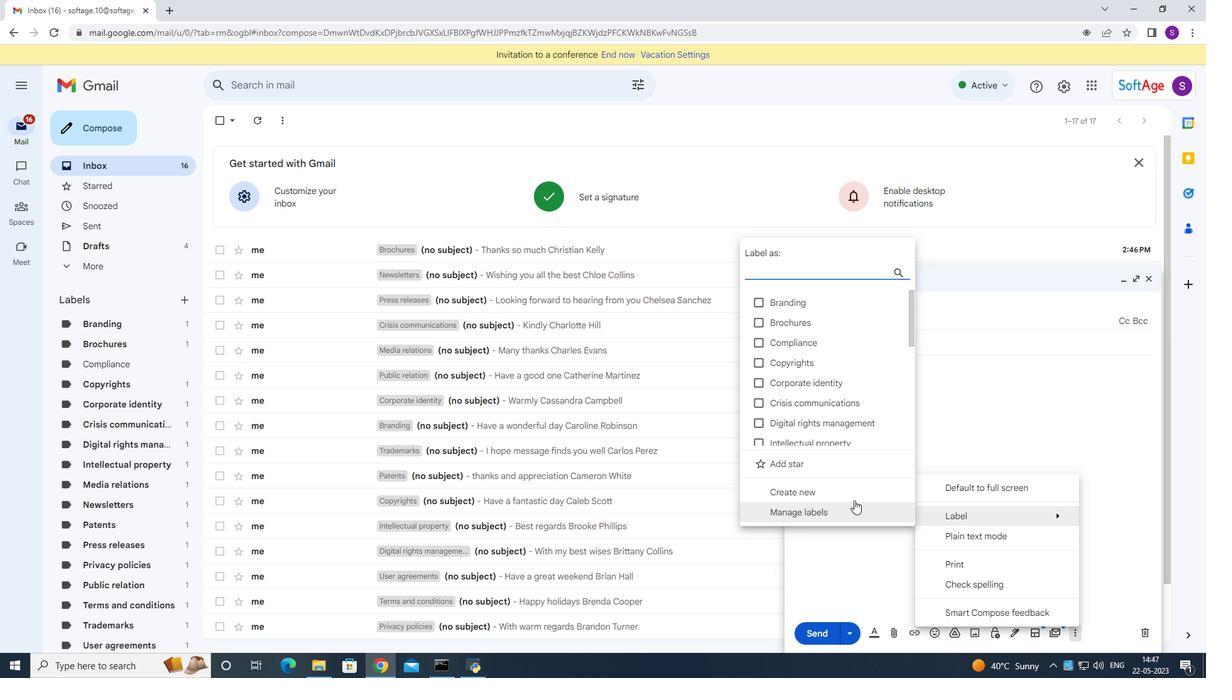 
Action: Mouse pressed left at (838, 493)
Screenshot: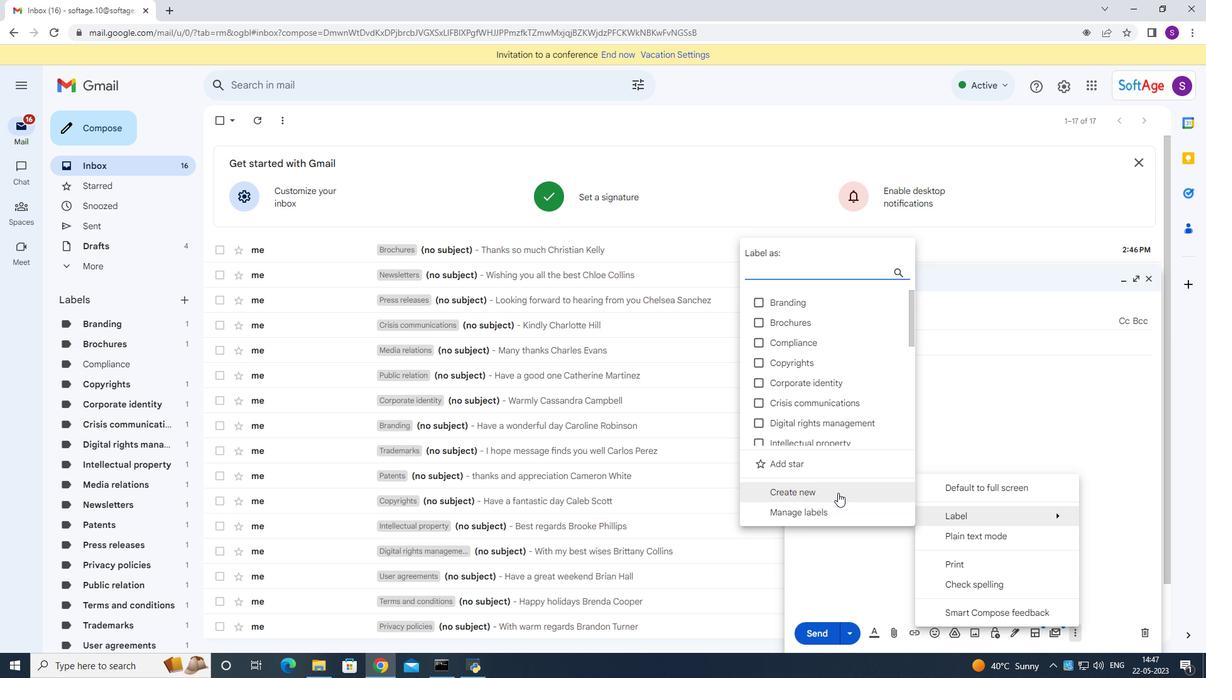 
Action: Mouse moved to (837, 492)
Screenshot: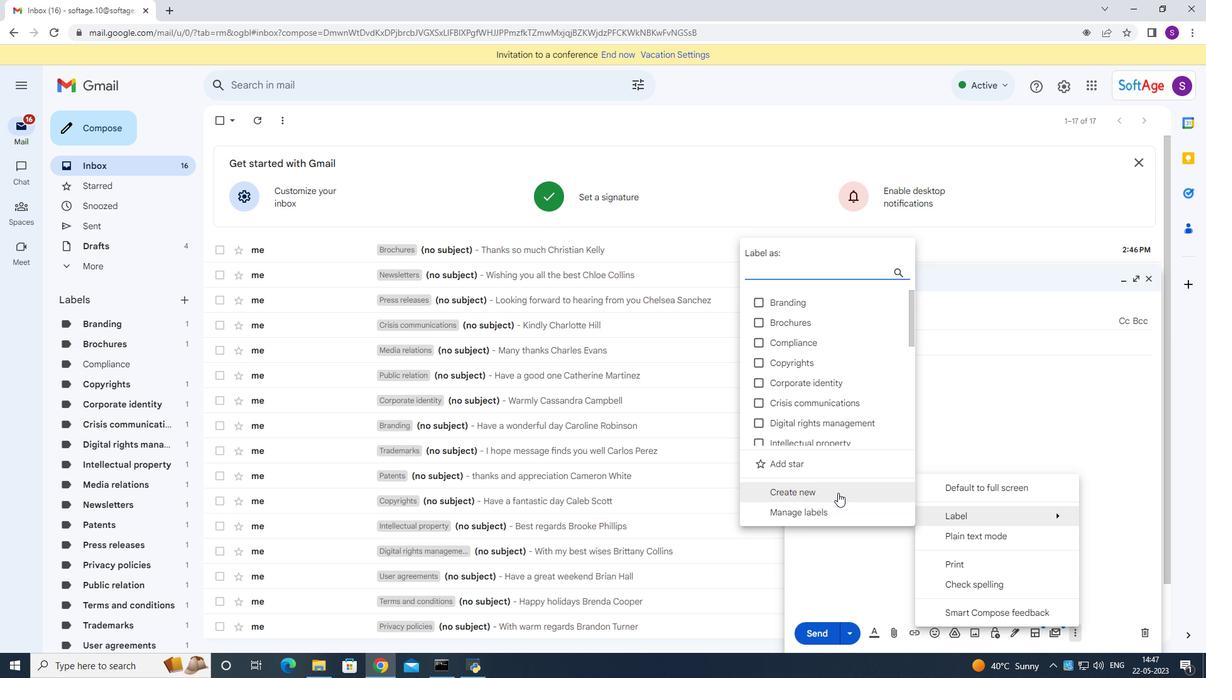 
Action: Key pressed <Key.shift><Key.shift><Key.shift>Flyers
Screenshot: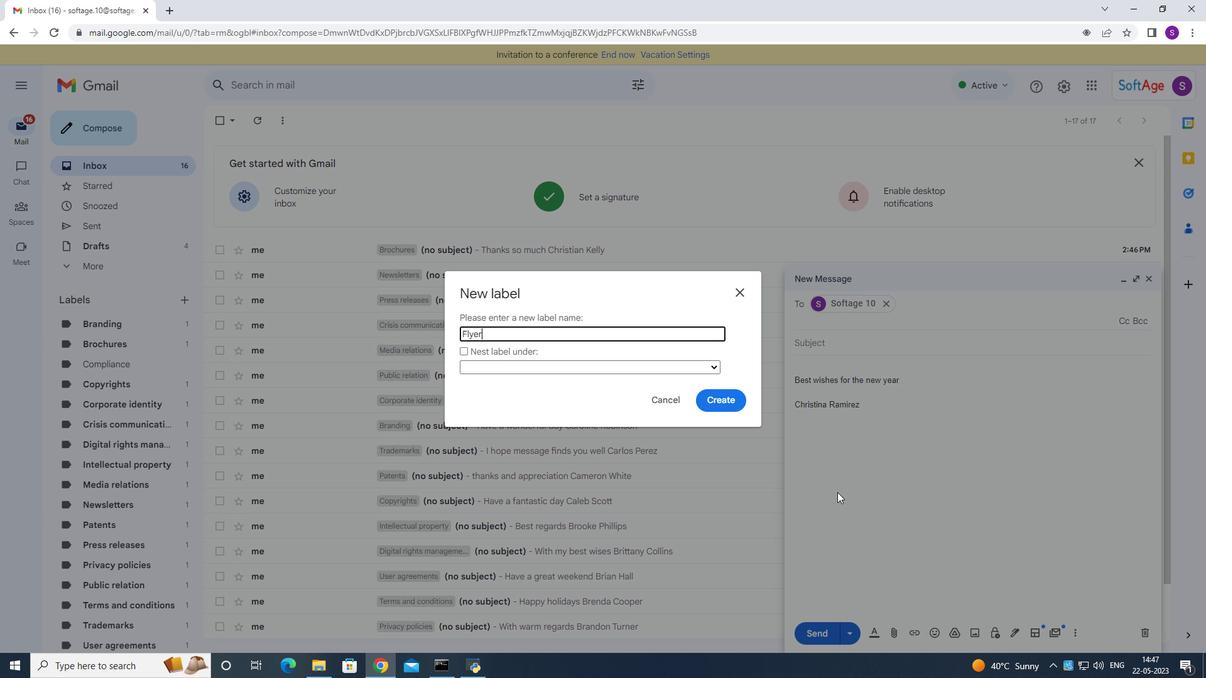 
Action: Mouse moved to (717, 396)
Screenshot: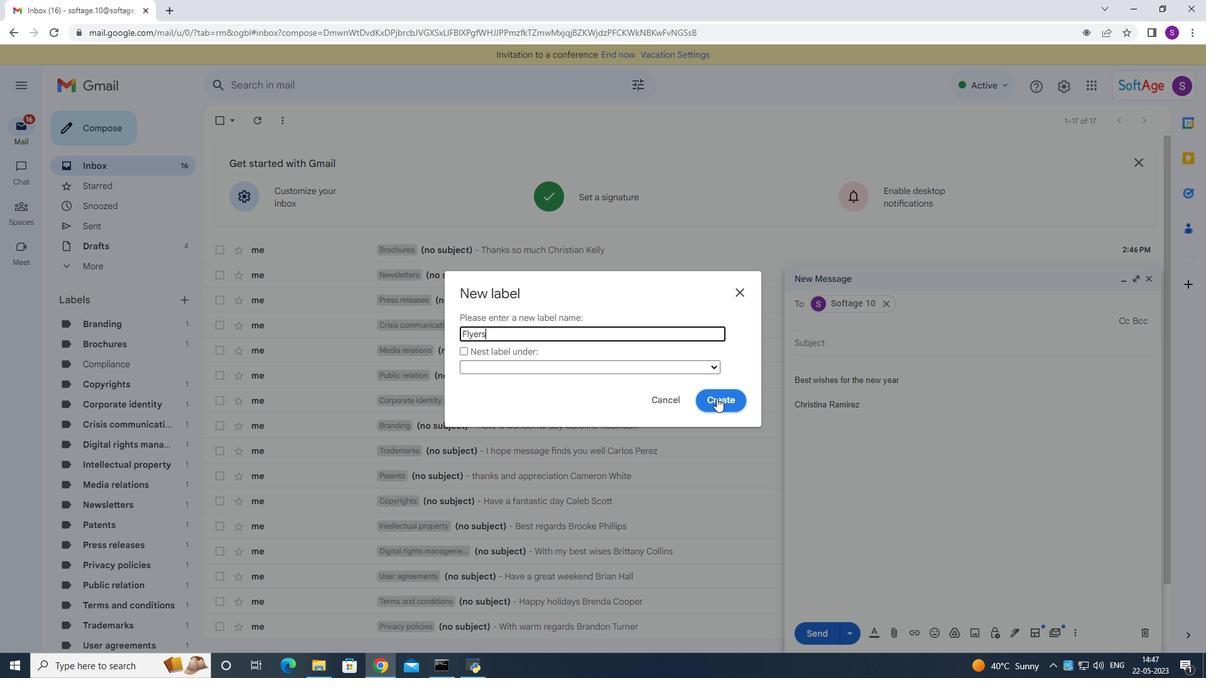 
Action: Mouse pressed left at (717, 396)
Screenshot: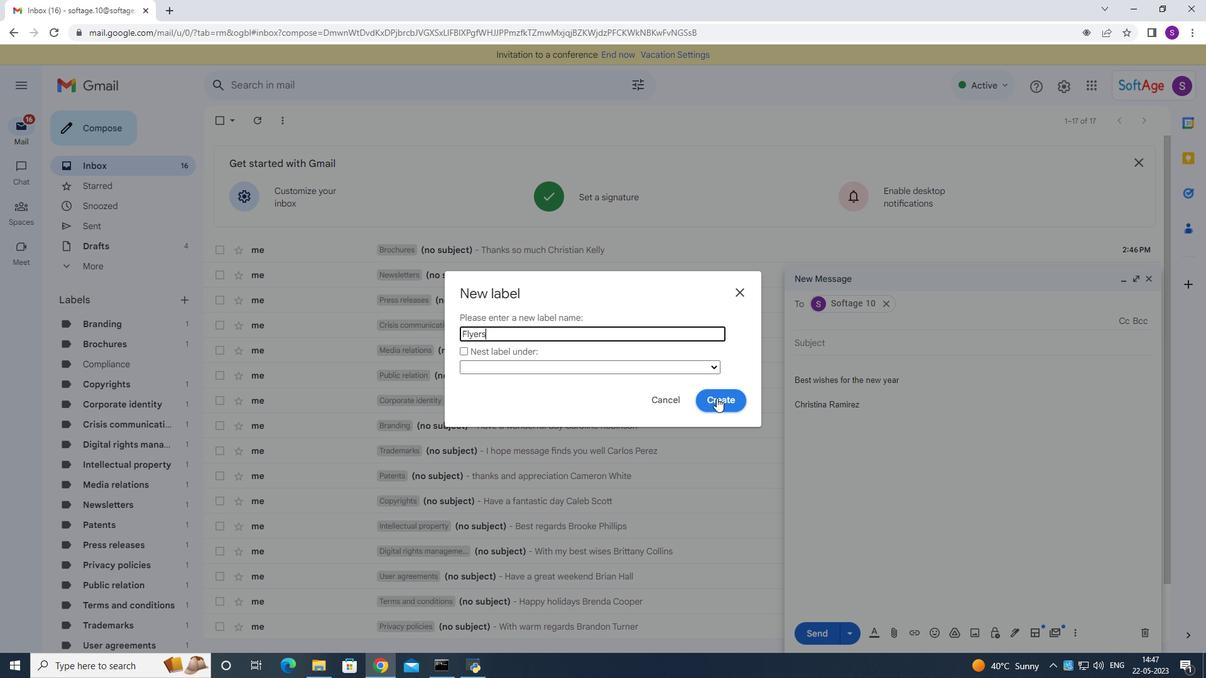 
Action: Mouse moved to (819, 634)
Screenshot: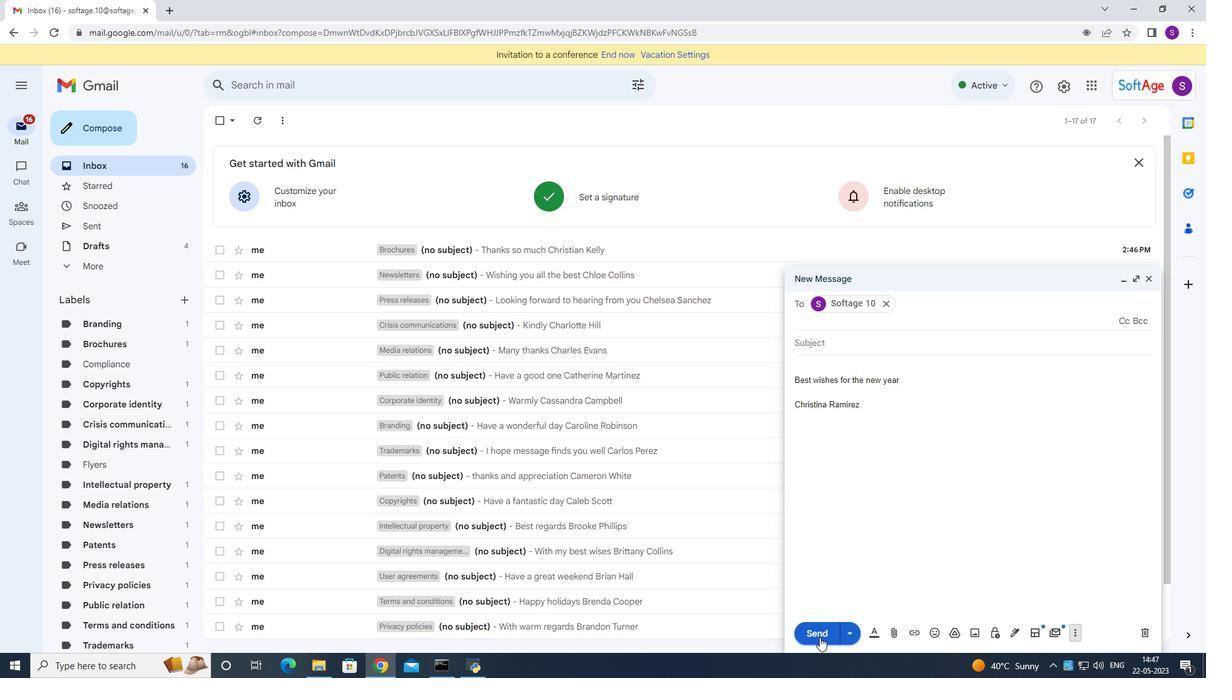 
Action: Mouse pressed left at (819, 634)
Screenshot: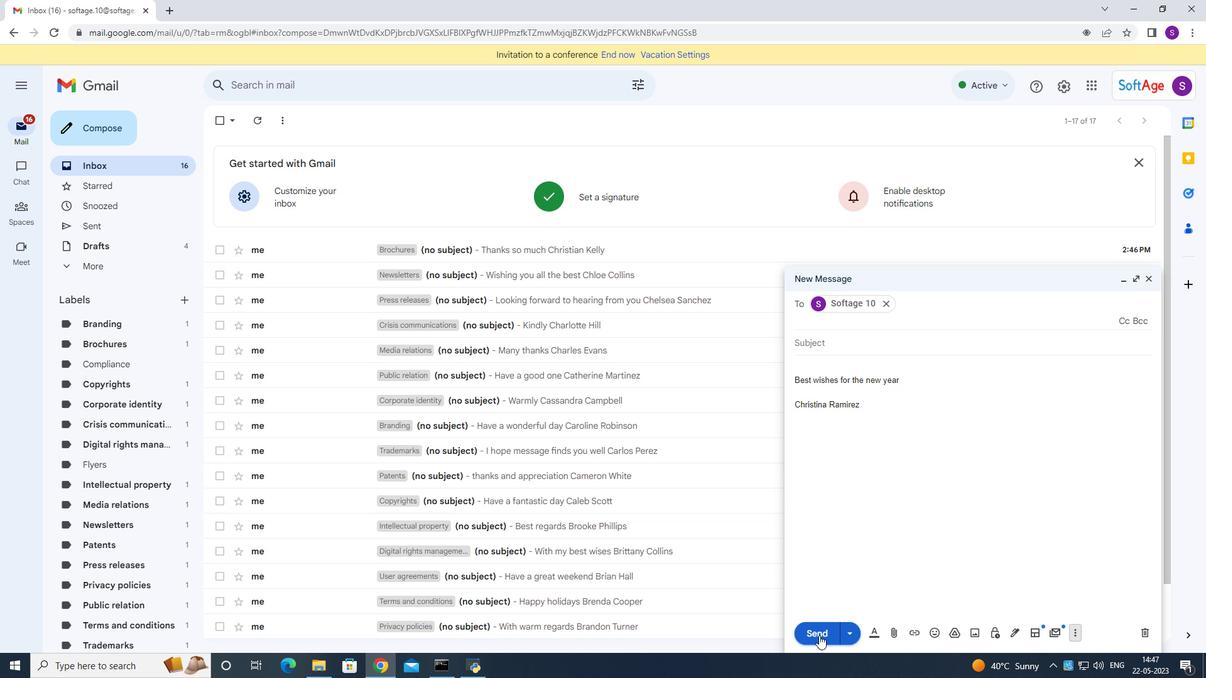
Action: Mouse moved to (737, 505)
Screenshot: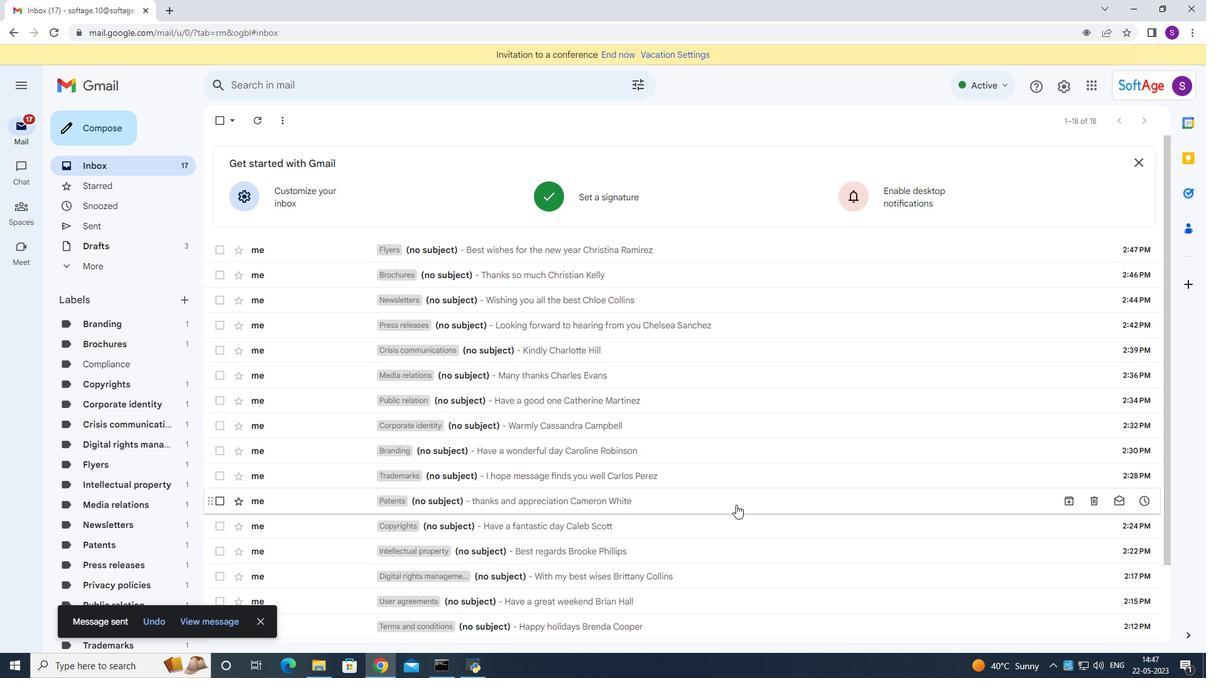 
